 Task: Select Convenience. Add to cart, from pOpshelf for 2233 Arbour Crest Dr, Carrolton, Texas 75007, Cell Number 8177146937, following items : Happy Birthday Letter Birthday Candles 2.5 Gold (13 ct) - 1, 321 Party! Gold Glitter Birthday Candles (24 ct) - 2, Cutlery Combo Silver (36 ct) - 1, Moon Cheese Cheddar Believe It Keto Snack Savory Flavor - 6, P-Nuttles Sweet & Salty Snack Mix (5 oz) - 4
Action: Mouse pressed left at (303, 127)
Screenshot: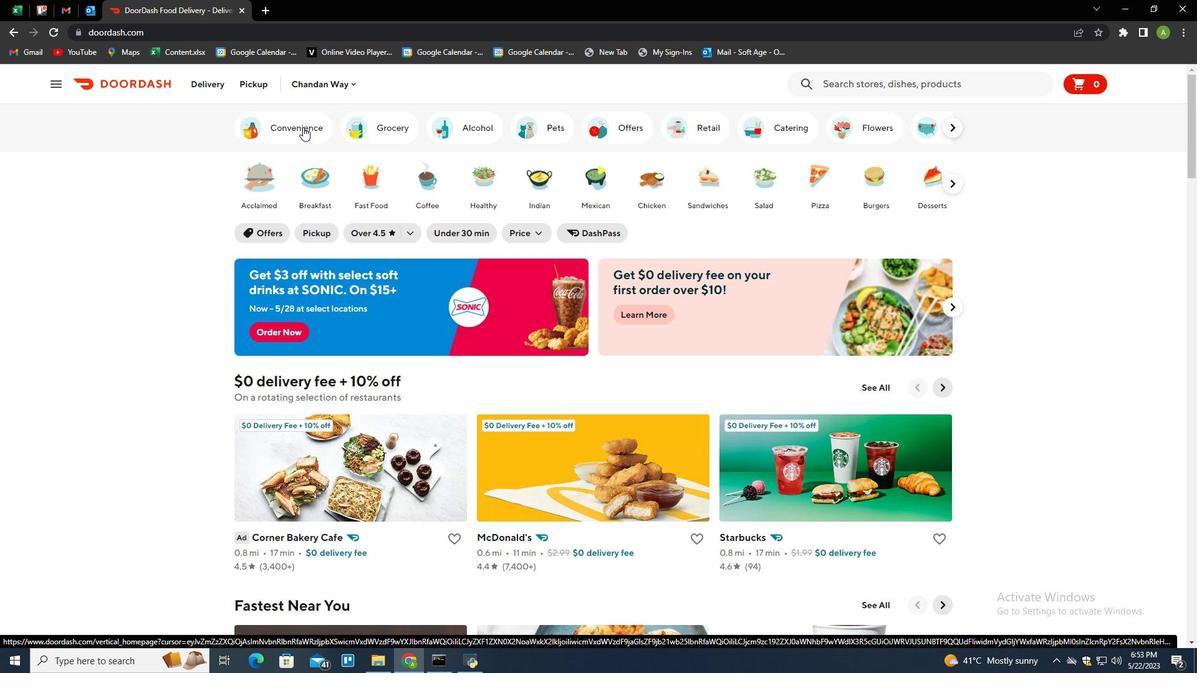 
Action: Mouse moved to (575, 472)
Screenshot: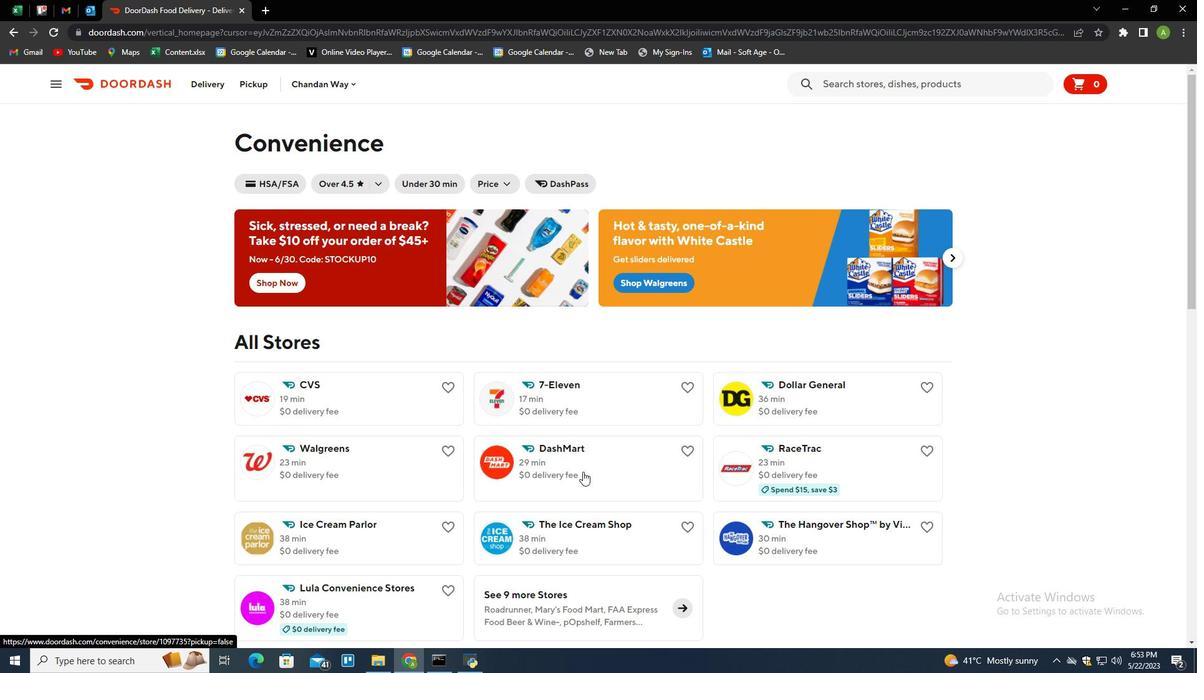 
Action: Mouse scrolled (575, 472) with delta (0, 0)
Screenshot: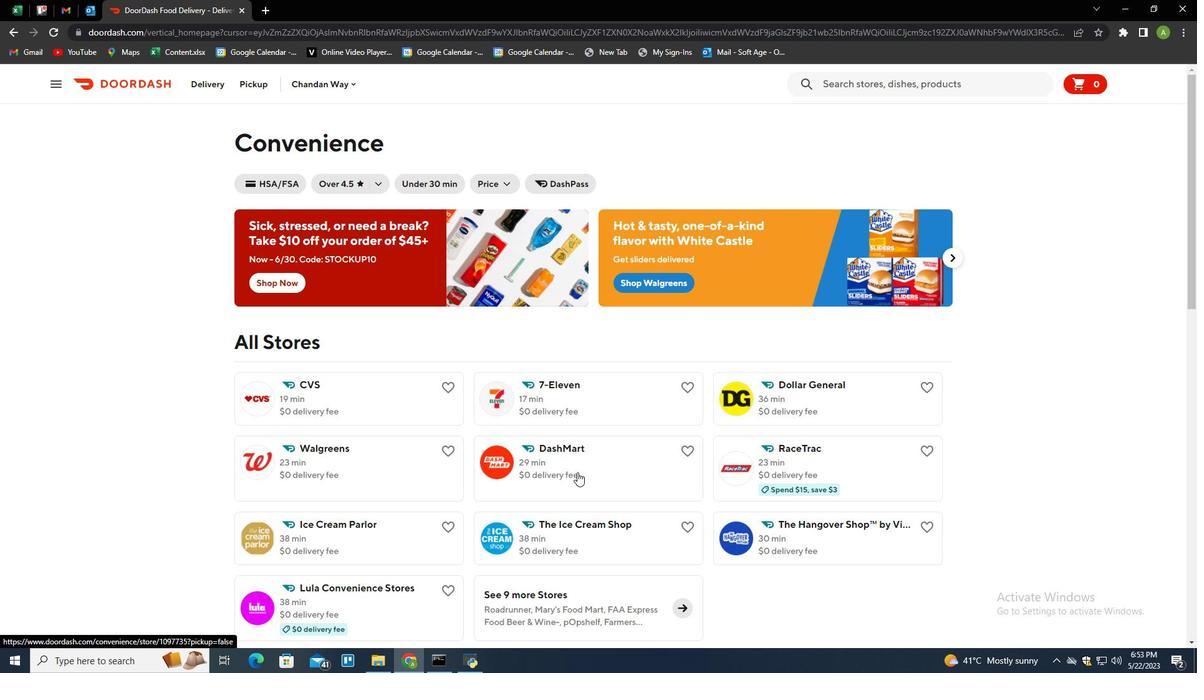 
Action: Mouse moved to (673, 542)
Screenshot: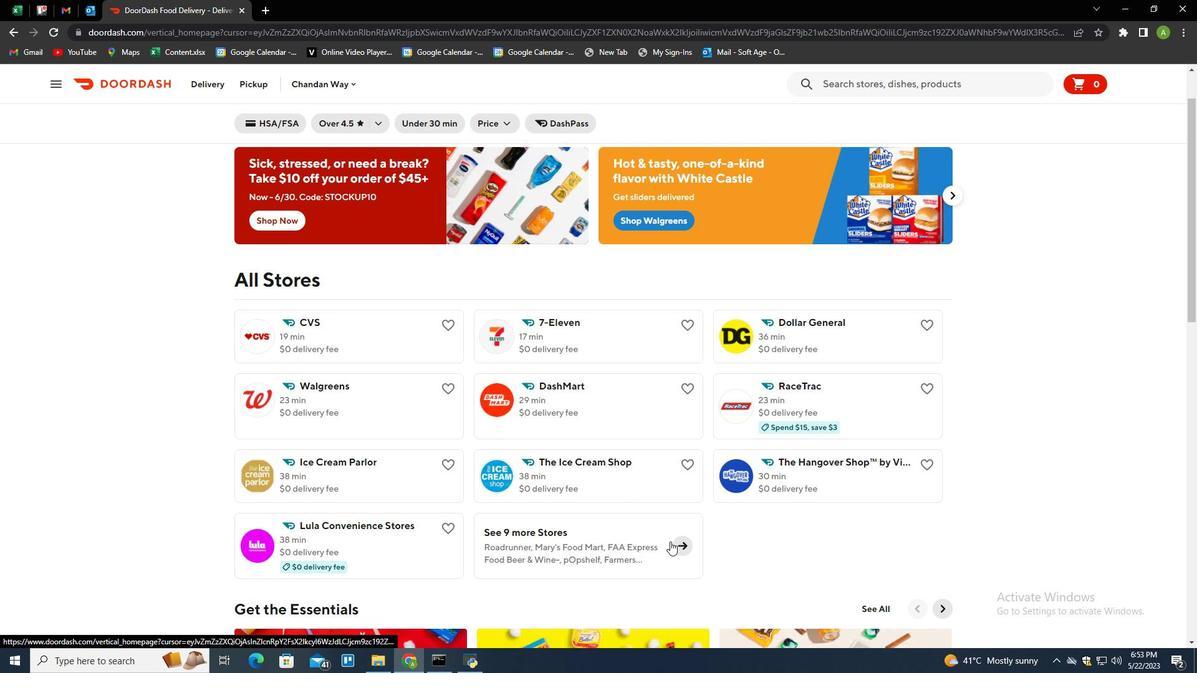
Action: Mouse pressed left at (673, 542)
Screenshot: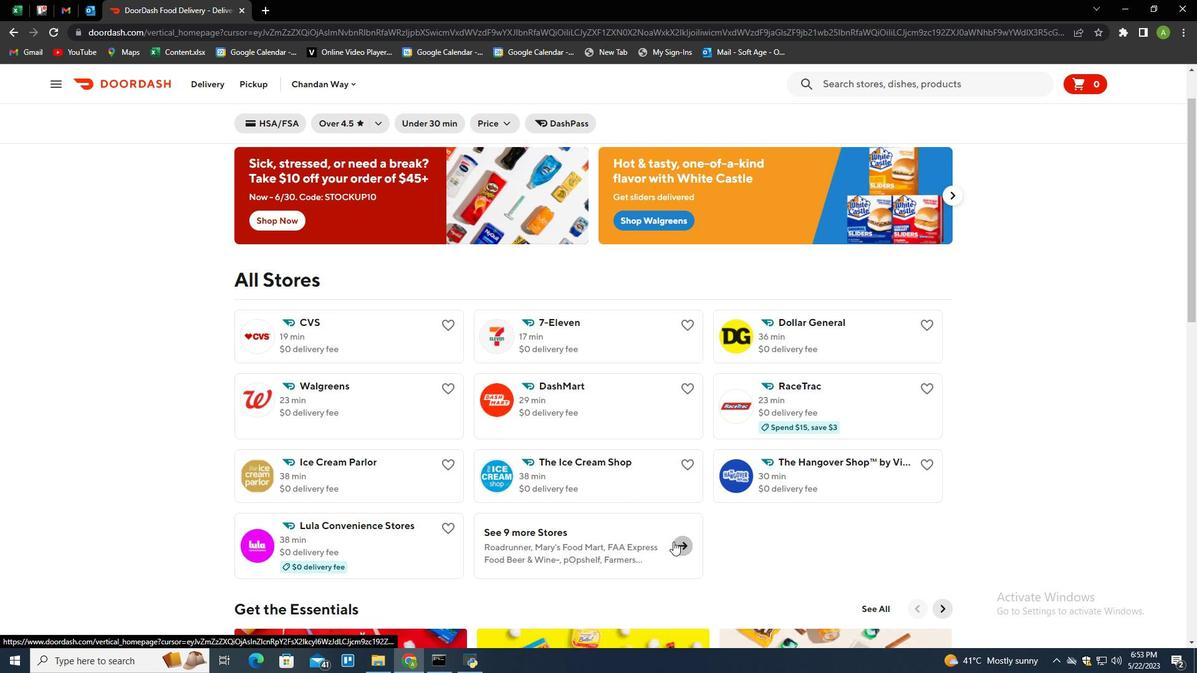 
Action: Mouse moved to (574, 498)
Screenshot: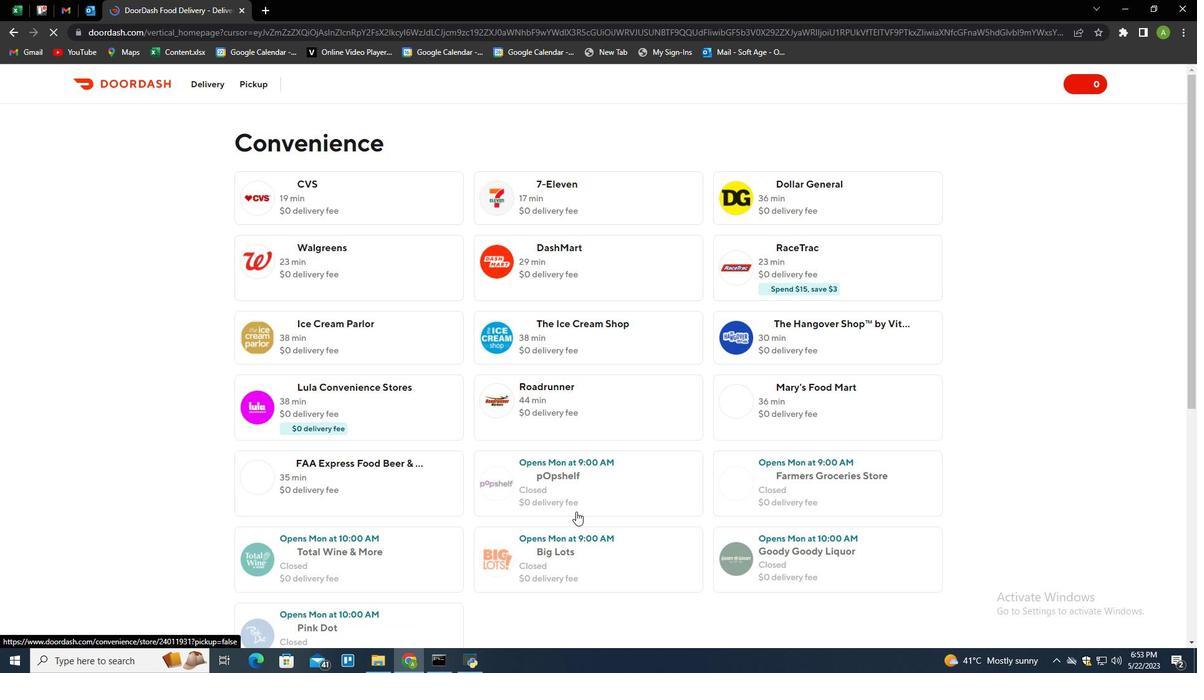 
Action: Mouse pressed left at (574, 498)
Screenshot: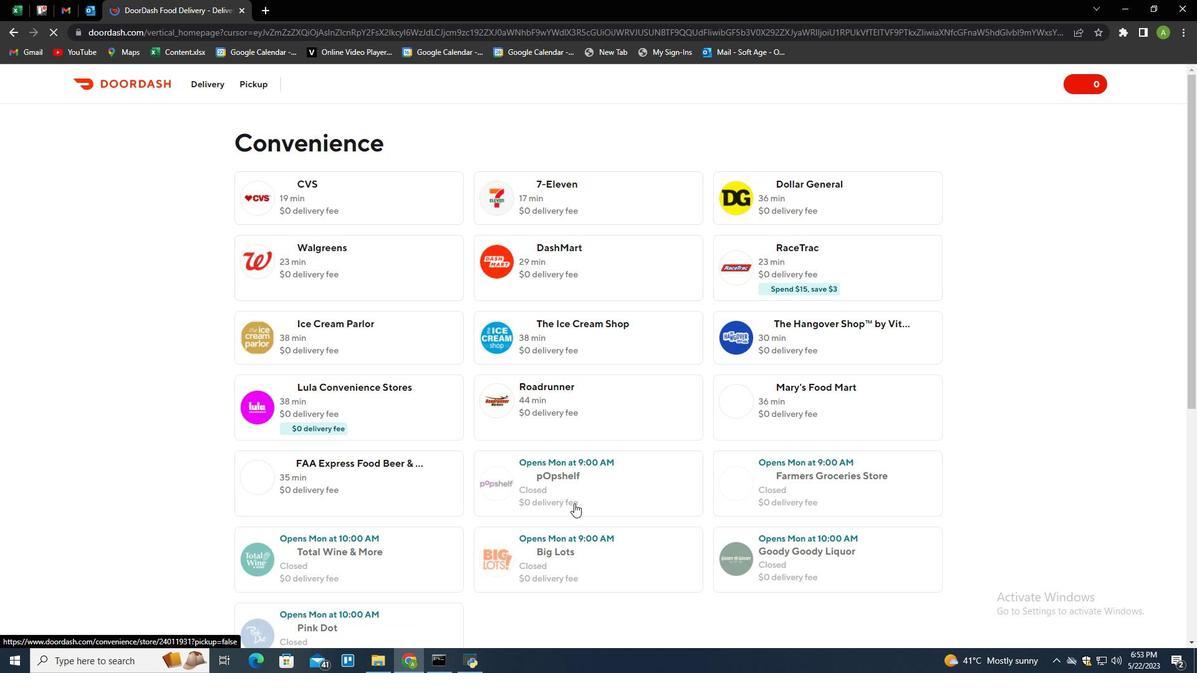 
Action: Mouse moved to (230, 84)
Screenshot: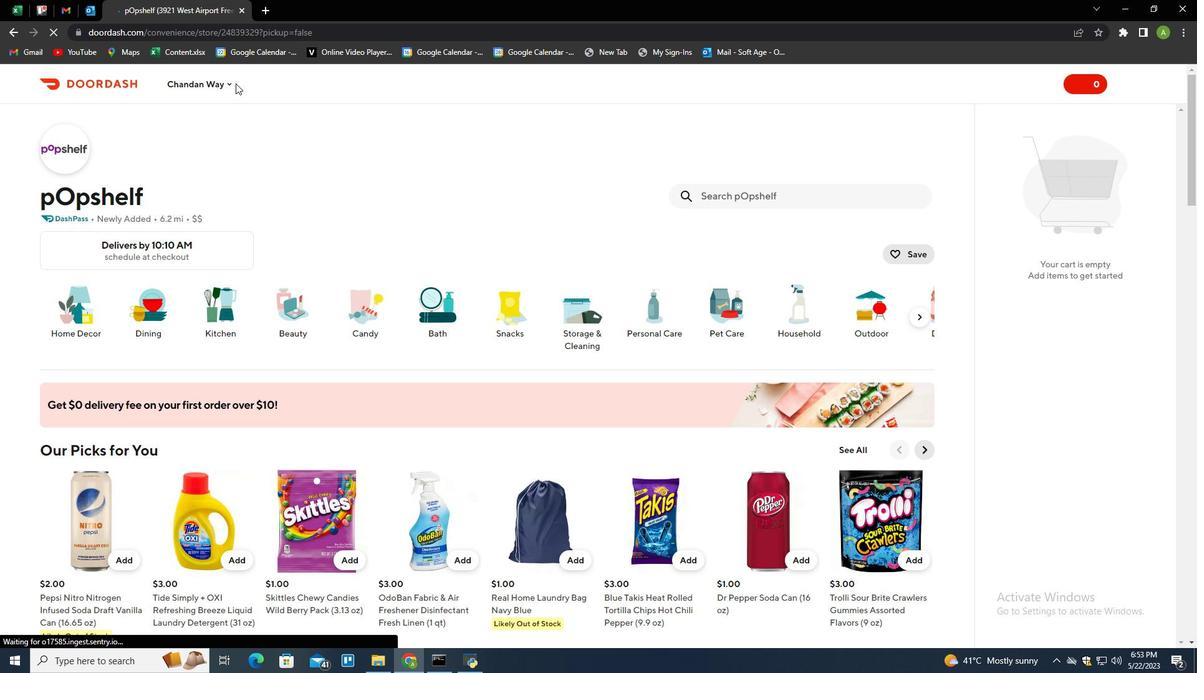 
Action: Mouse pressed left at (230, 84)
Screenshot: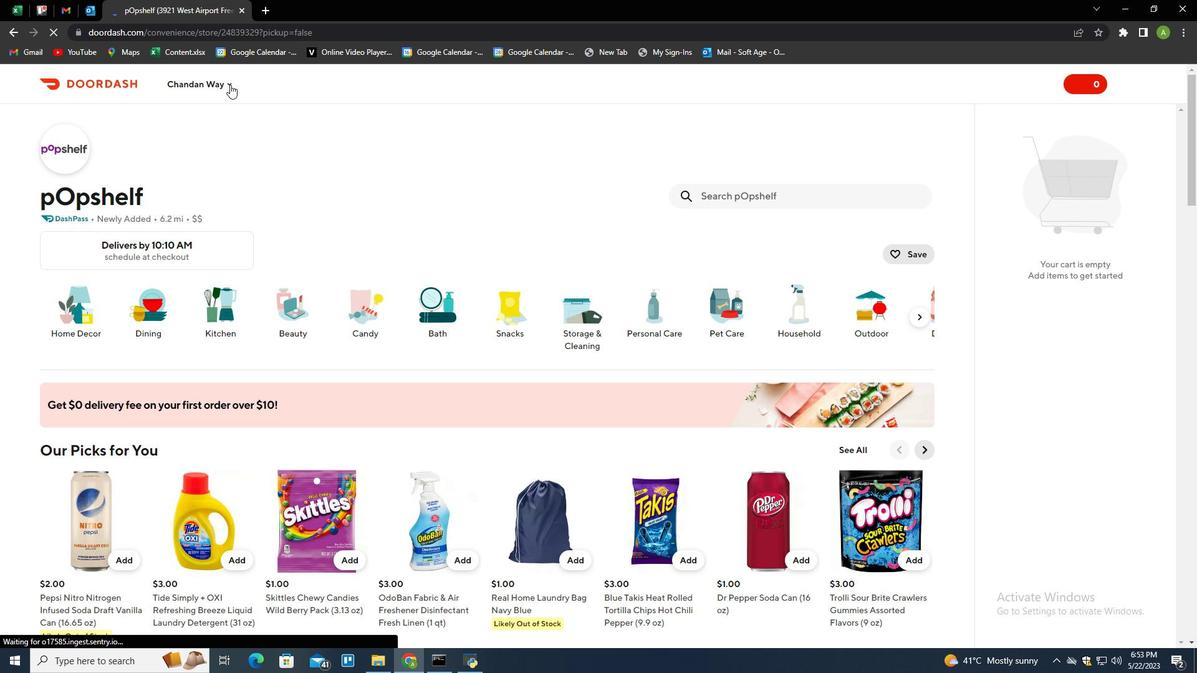 
Action: Mouse moved to (248, 136)
Screenshot: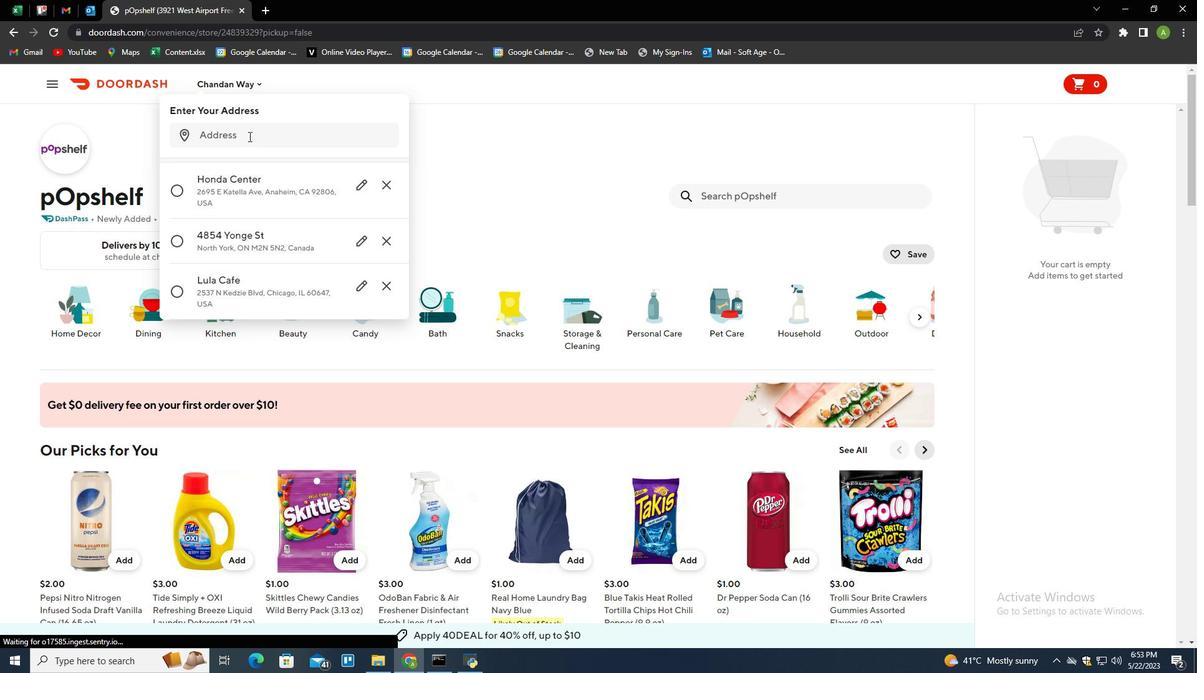 
Action: Mouse pressed left at (248, 136)
Screenshot: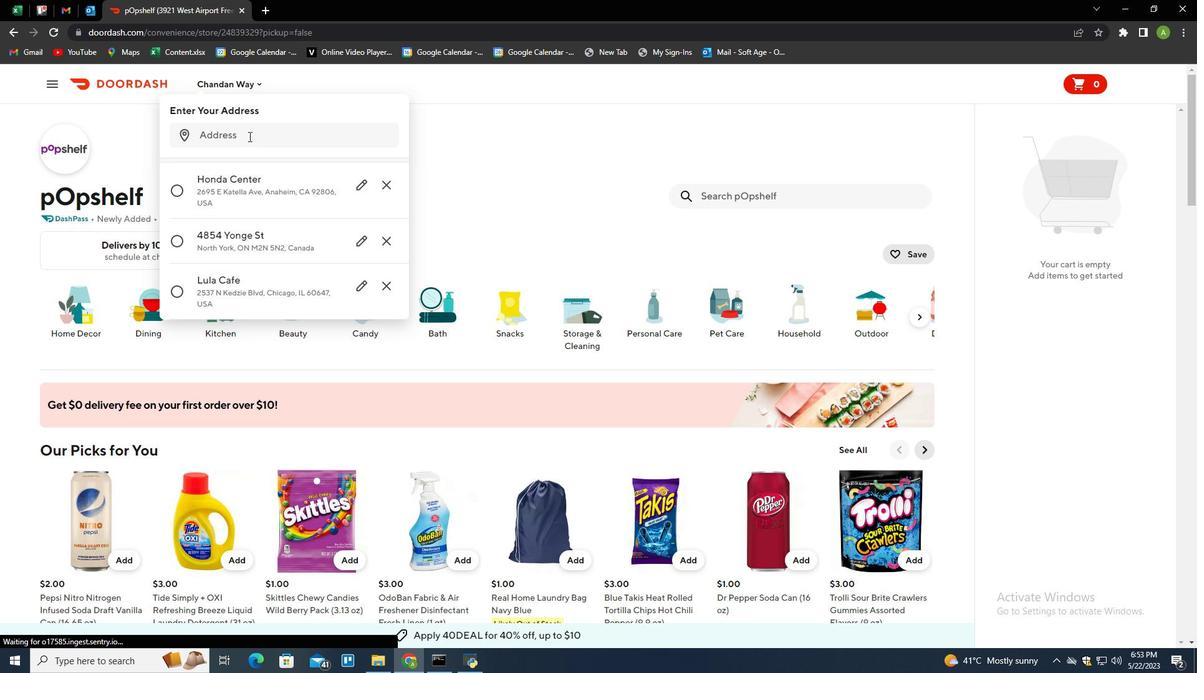 
Action: Key pressed 2233<Key.space>arbour<Key.space>crest<Key.space>dr,<Key.space>carroi<Key.backspace>lti<Key.backspace>on,<Key.space>texas<Key.space>75007<Key.enter>
Screenshot: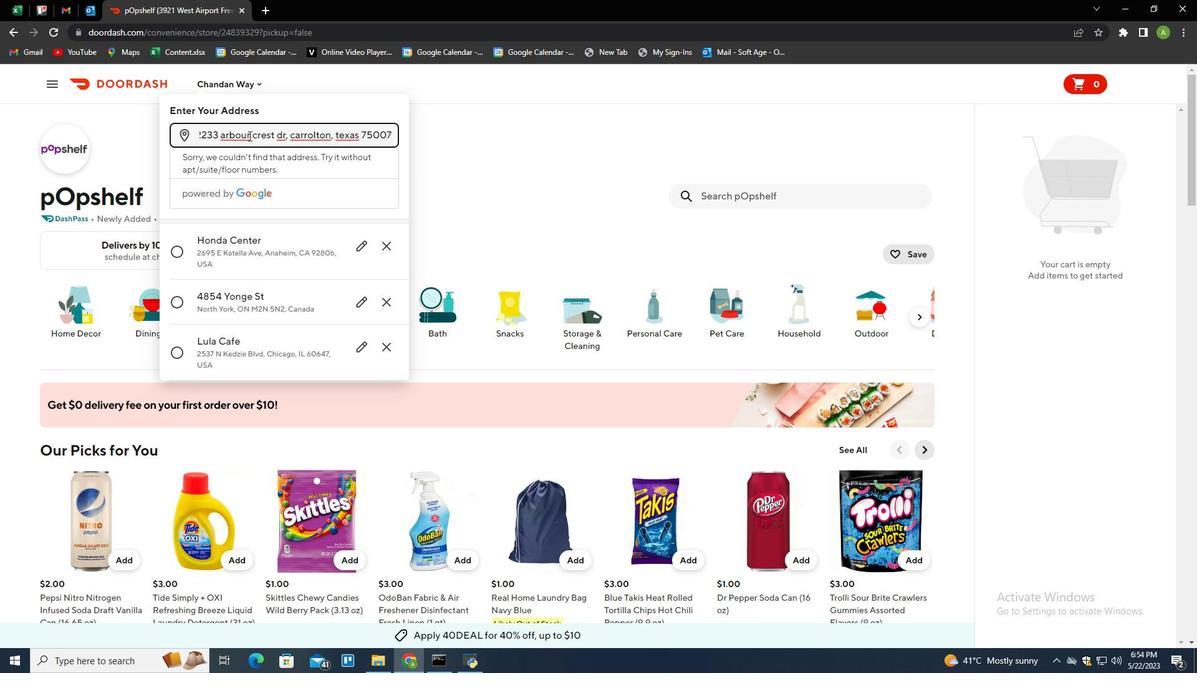 
Action: Mouse moved to (351, 511)
Screenshot: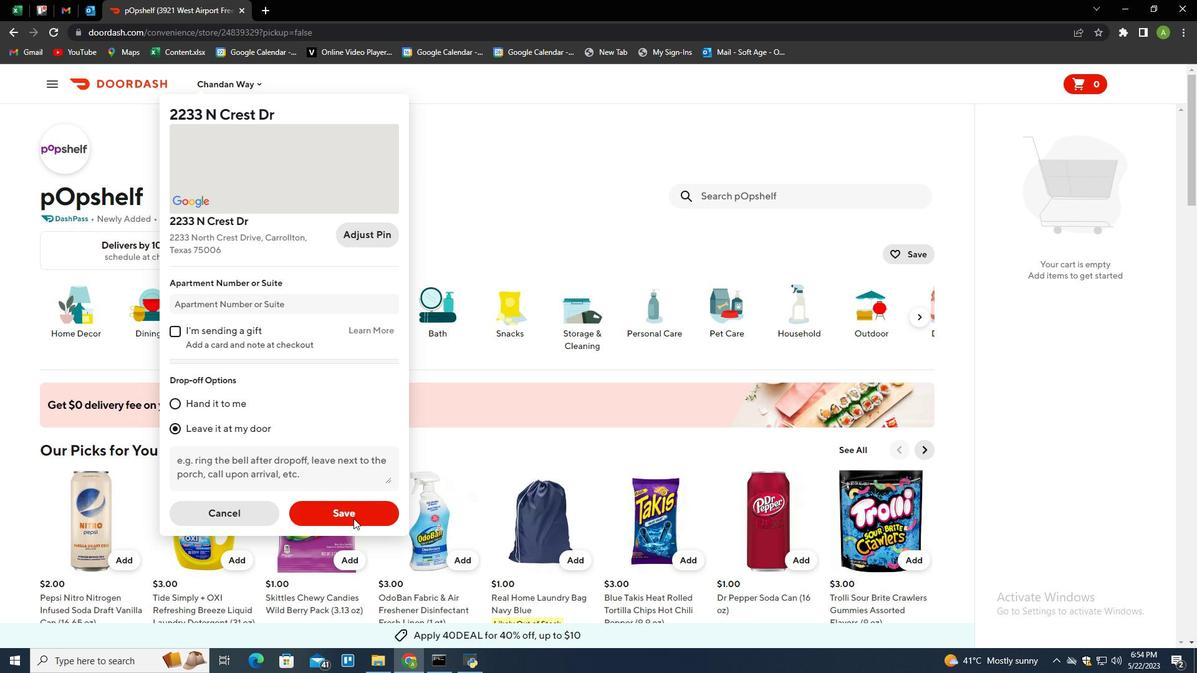 
Action: Mouse pressed left at (351, 511)
Screenshot: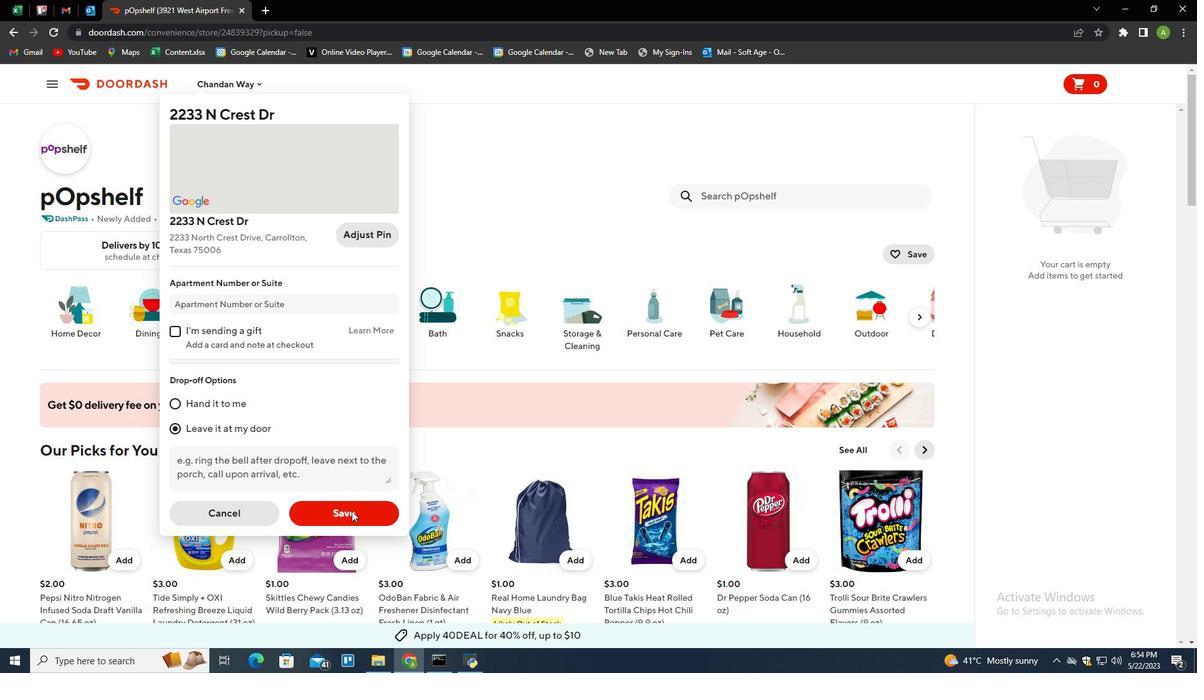 
Action: Mouse moved to (736, 196)
Screenshot: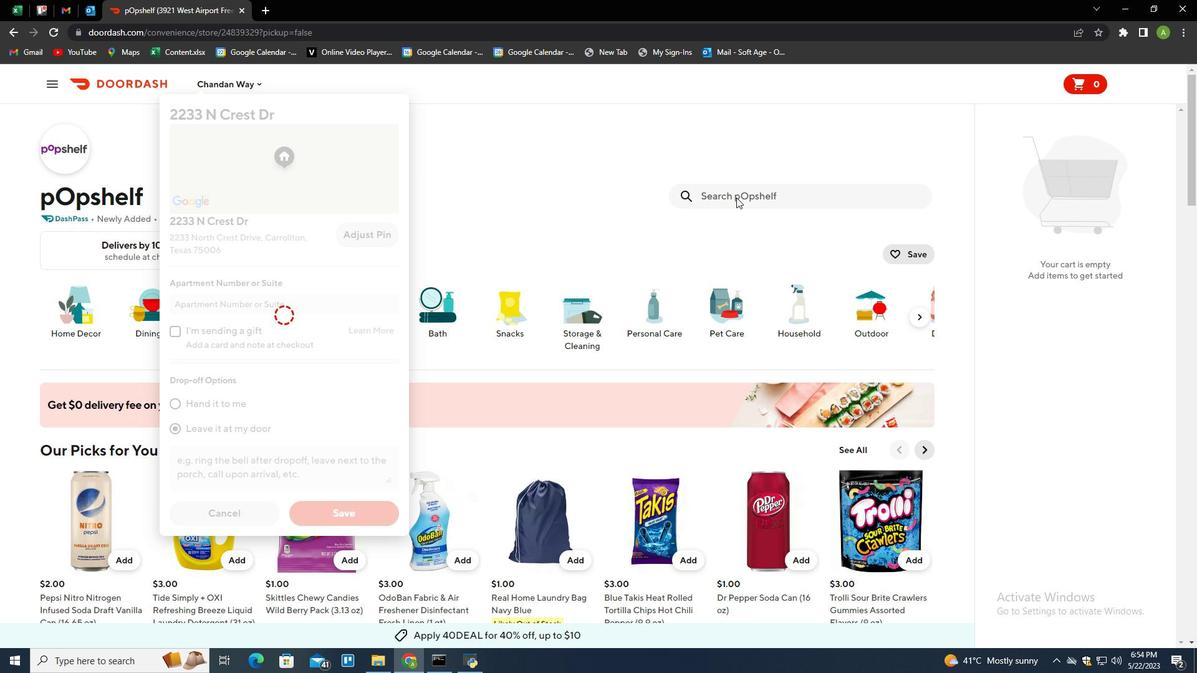 
Action: Mouse pressed left at (736, 196)
Screenshot: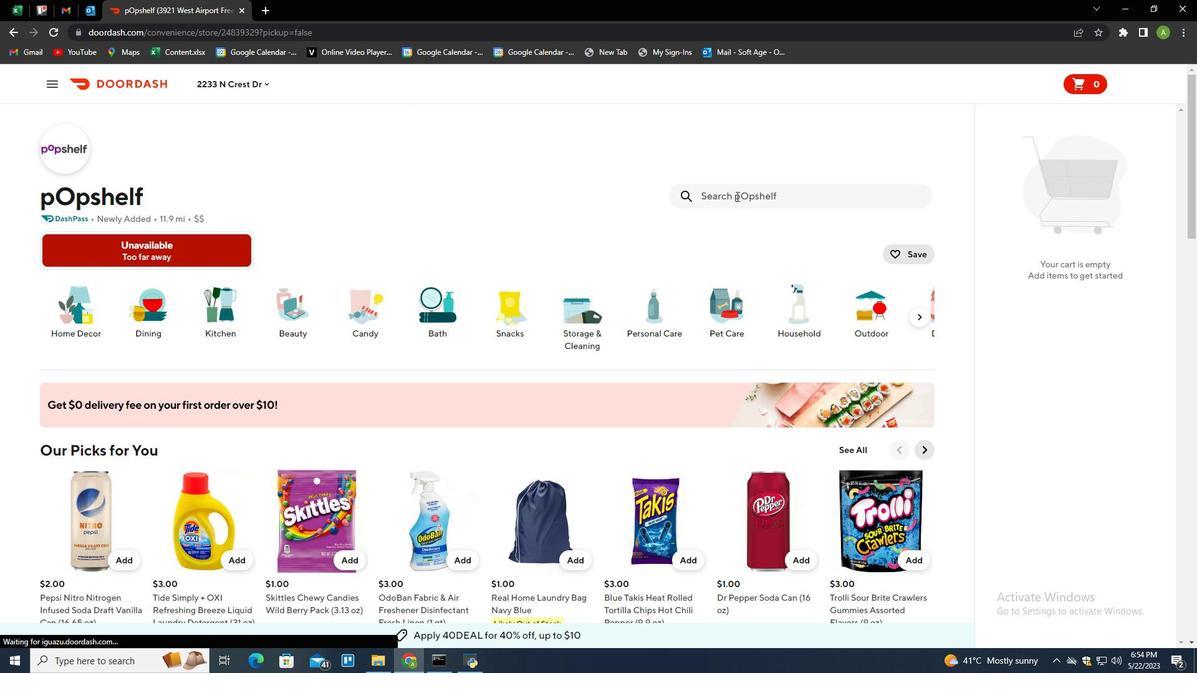 
Action: Key pressed happy<Key.space>birthday<Key.space>letter<Key.space>birthday<Key.space>candel<Key.backspace><Key.backspace>les<Key.space>2.5<Key.space>gold<Key.space><Key.shift><Key.shift><Key.shift><Key.shift><Key.shift><Key.shift><Key.shift><Key.shift><Key.shift><Key.shift><Key.shift><Key.shift><Key.shift>(13<Key.space>ct<Key.shift><Key.shift><Key.shift><Key.shift><Key.shift><Key.shift><Key.shift><Key.shift><Key.shift><Key.shift><Key.shift><Key.shift>)<Key.enter>
Screenshot: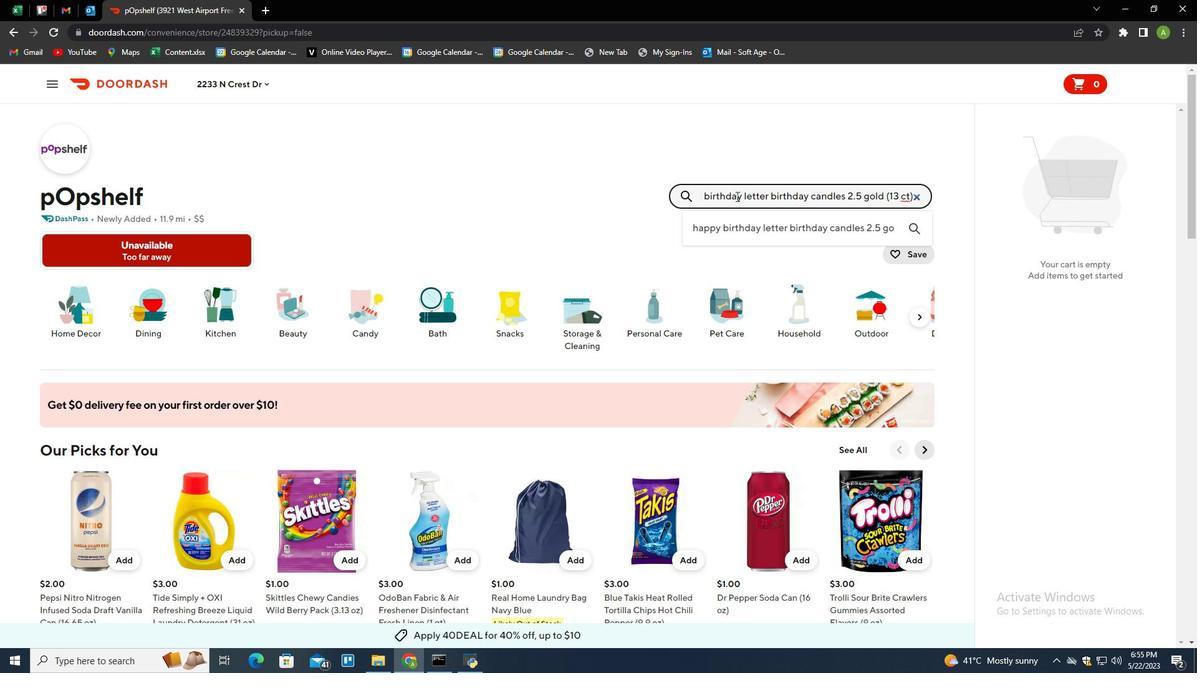 
Action: Mouse moved to (112, 328)
Screenshot: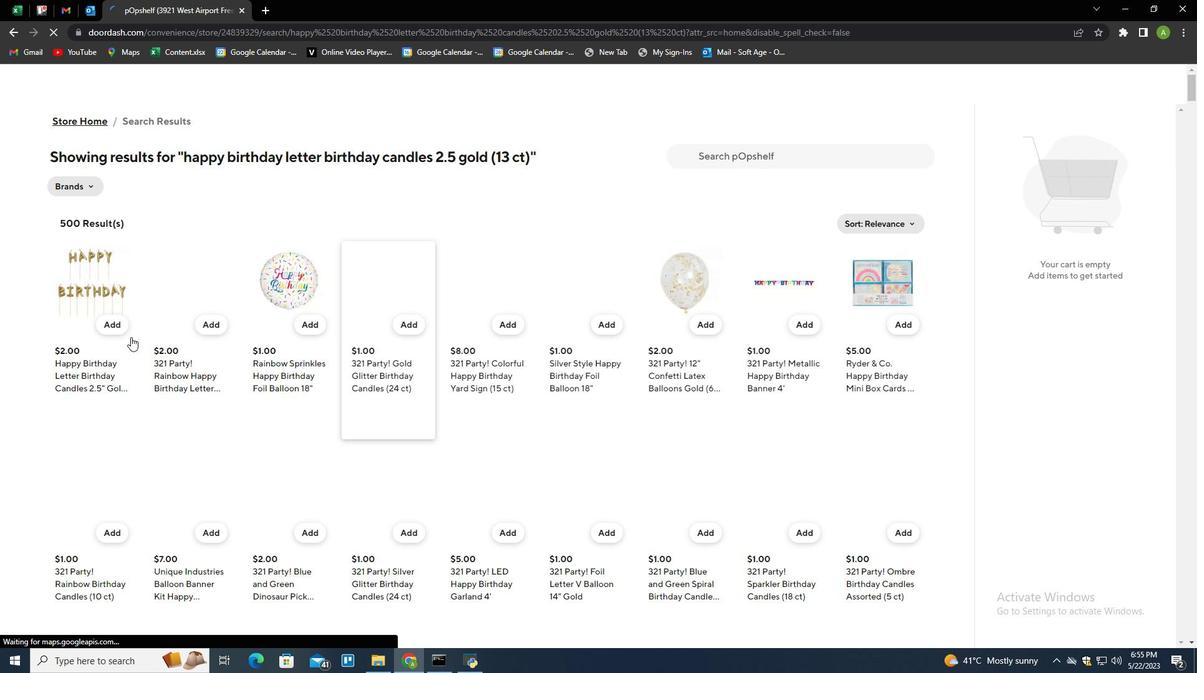 
Action: Mouse pressed left at (112, 328)
Screenshot: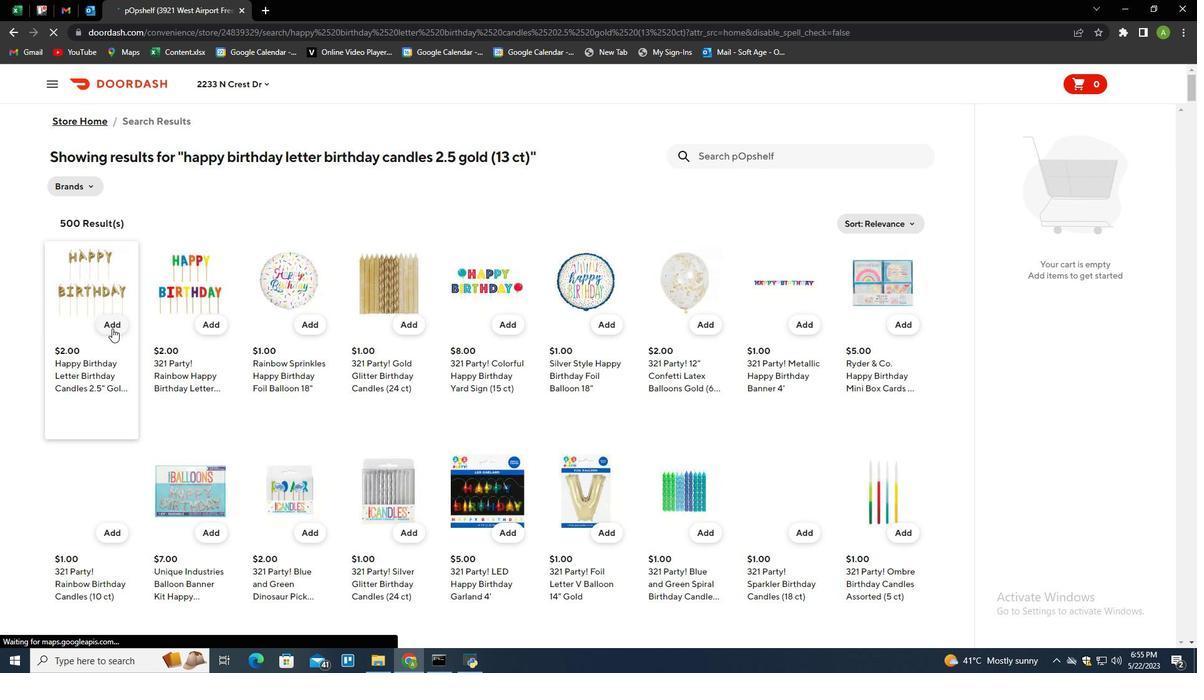 
Action: Mouse moved to (739, 159)
Screenshot: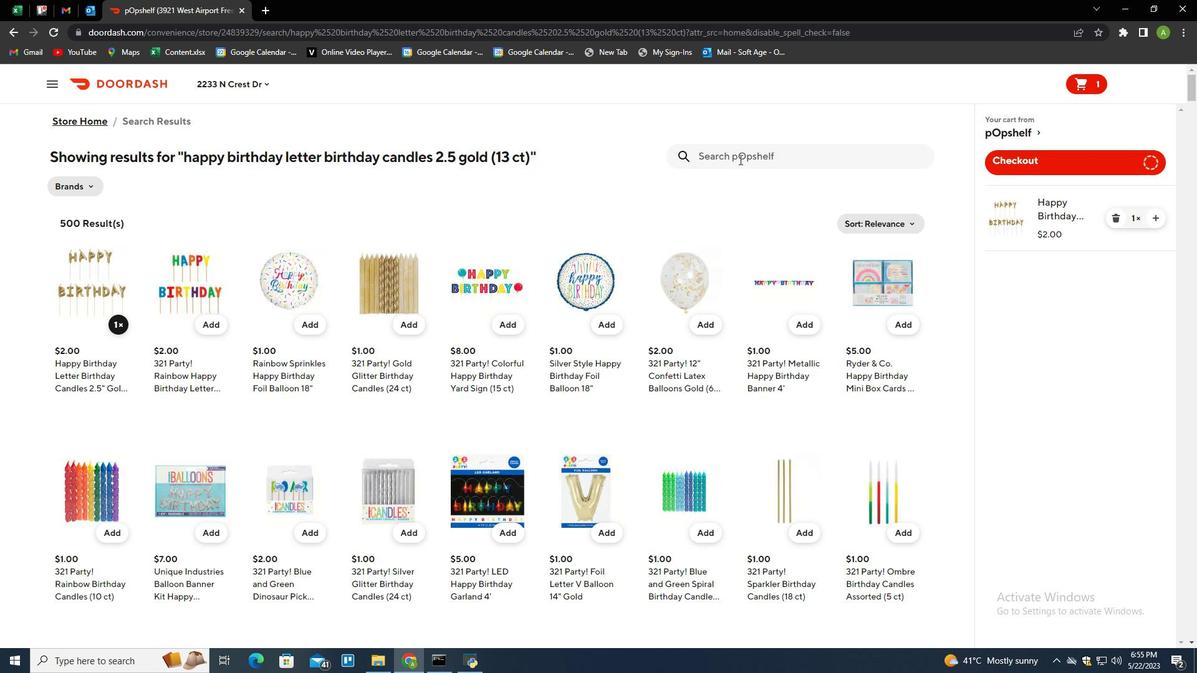 
Action: Mouse pressed left at (739, 159)
Screenshot: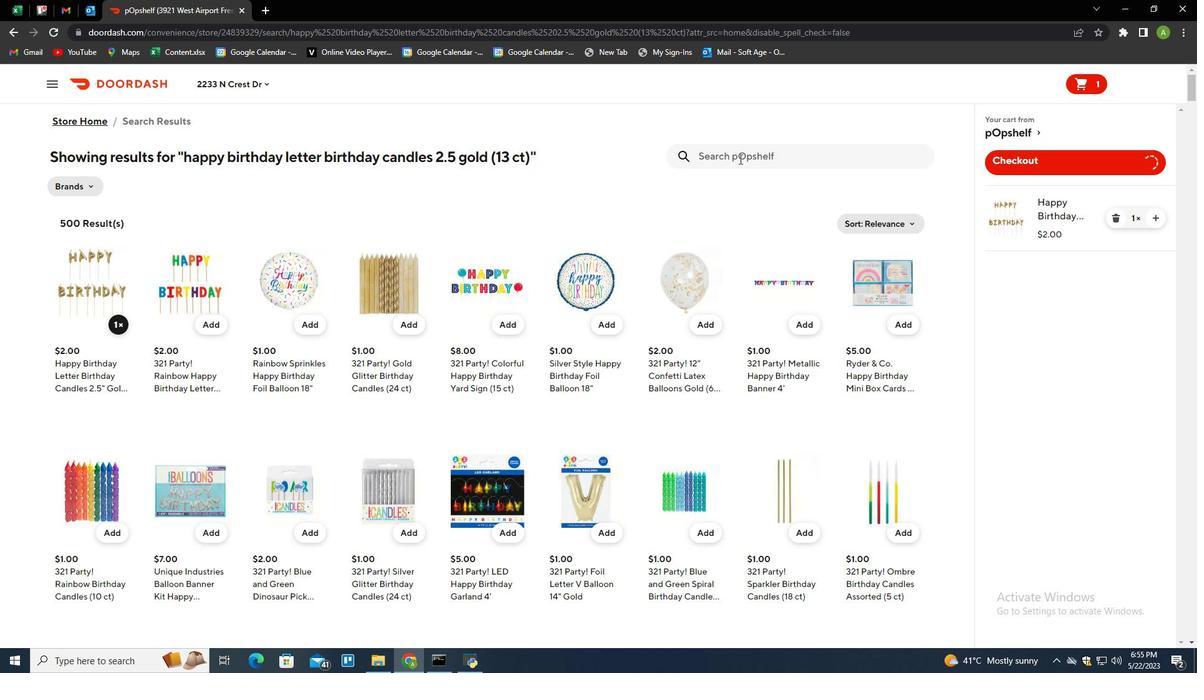 
Action: Key pressed 321<Key.space>party<Key.space>gold<Key.space>glitter<Key.space>birthday<Key.space>candles<Key.space><Key.shift><Key.shift><Key.shift><Key.shift><Key.shift><Key.shift><Key.shift><Key.shift><Key.shift><Key.shift>(24<Key.space>ct<Key.shift><Key.shift>(<Key.backspace><Key.shift>)<Key.enter>
Screenshot: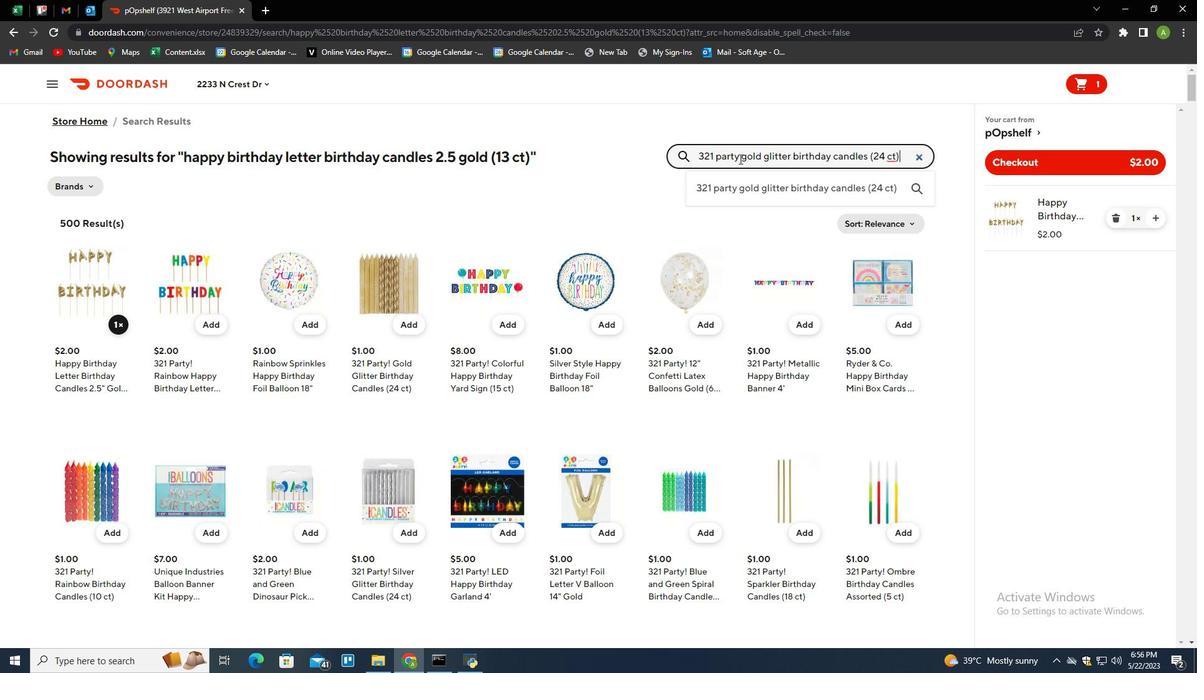 
Action: Mouse moved to (99, 328)
Screenshot: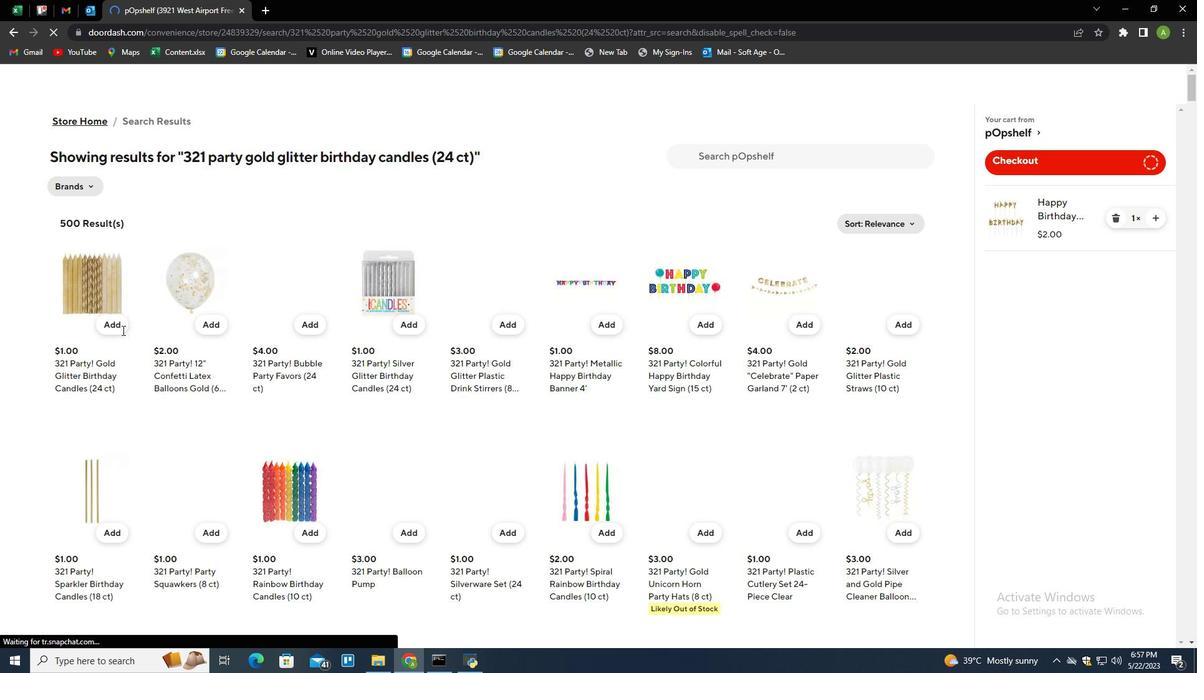 
Action: Mouse pressed left at (99, 328)
Screenshot: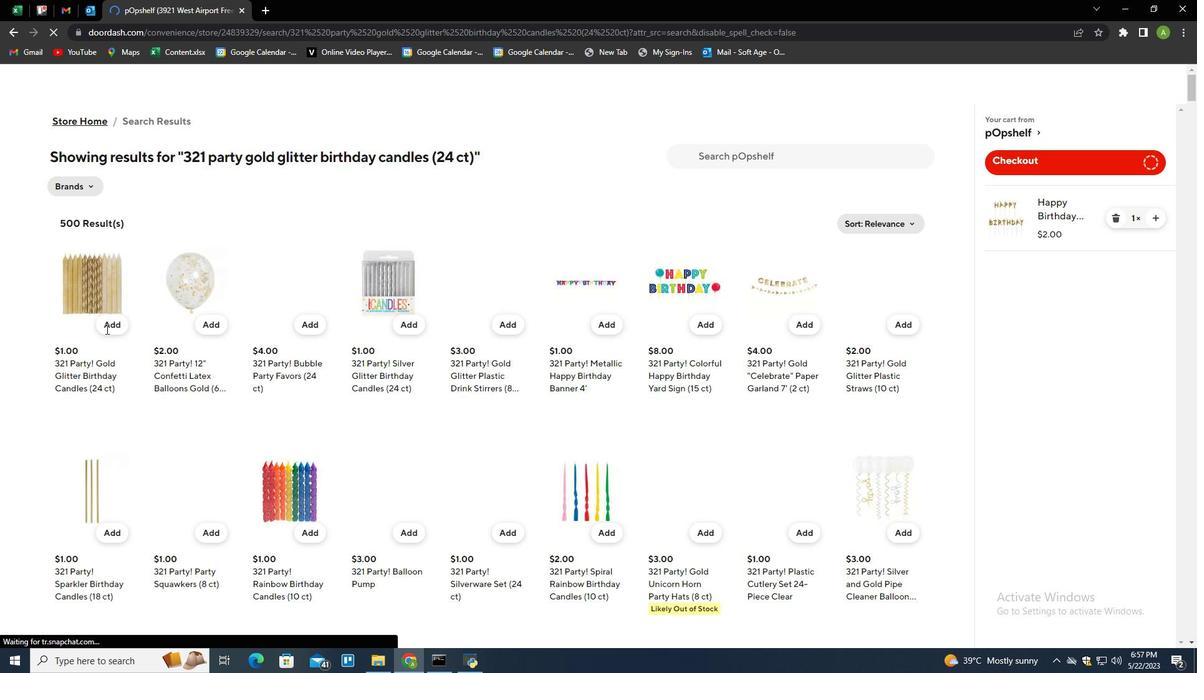 
Action: Mouse moved to (1152, 280)
Screenshot: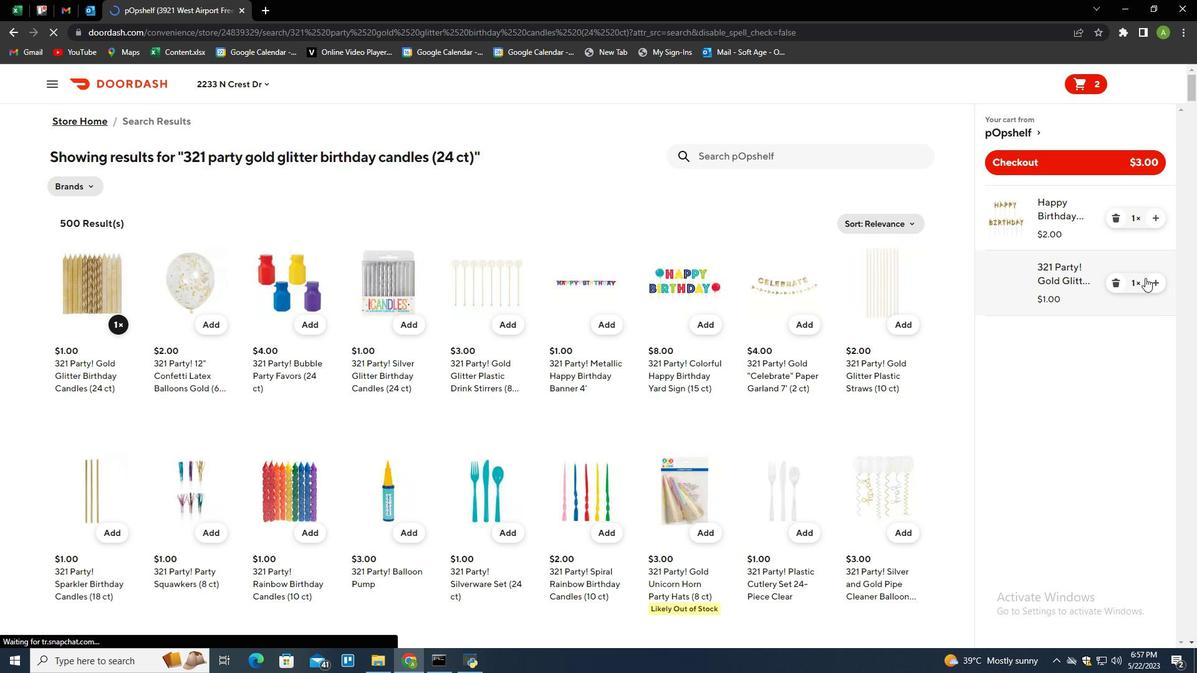 
Action: Mouse pressed left at (1152, 280)
Screenshot: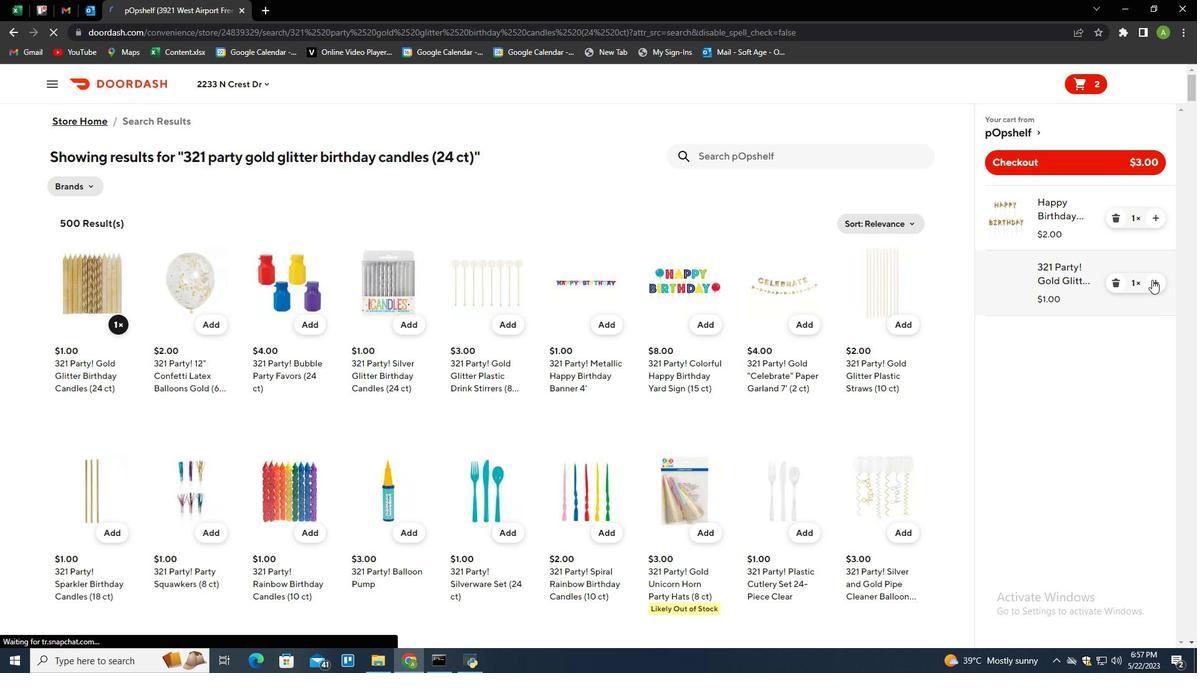 
Action: Mouse moved to (748, 155)
Screenshot: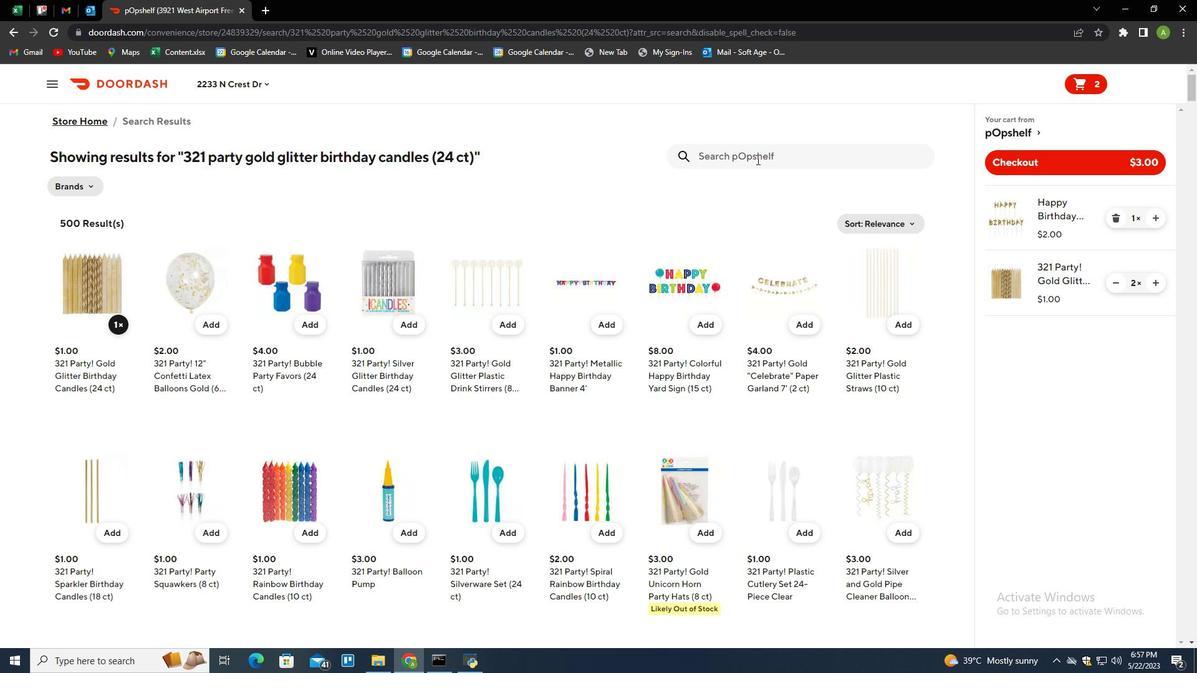 
Action: Mouse pressed left at (748, 155)
Screenshot: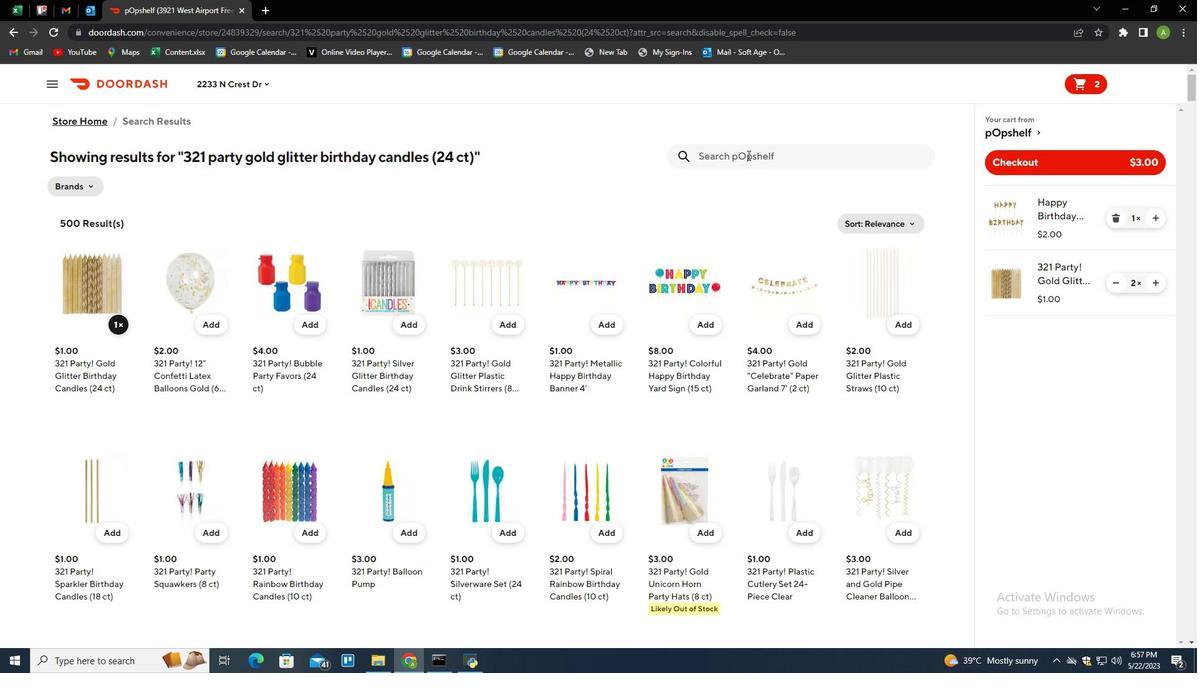 
Action: Key pressed <Key.space>cutlery<Key.space>believe<Key.space>it<Key.space>krto<Key.space>snav<Key.backspace>ck<Key.space>savory<Key.space>cheese<Key.space>cheddar<Key.space>it<Key.space>keto<Key.space>snack<Key.space>savory<Key.space>flavor-<Key.backspace><Key.enter>
Screenshot: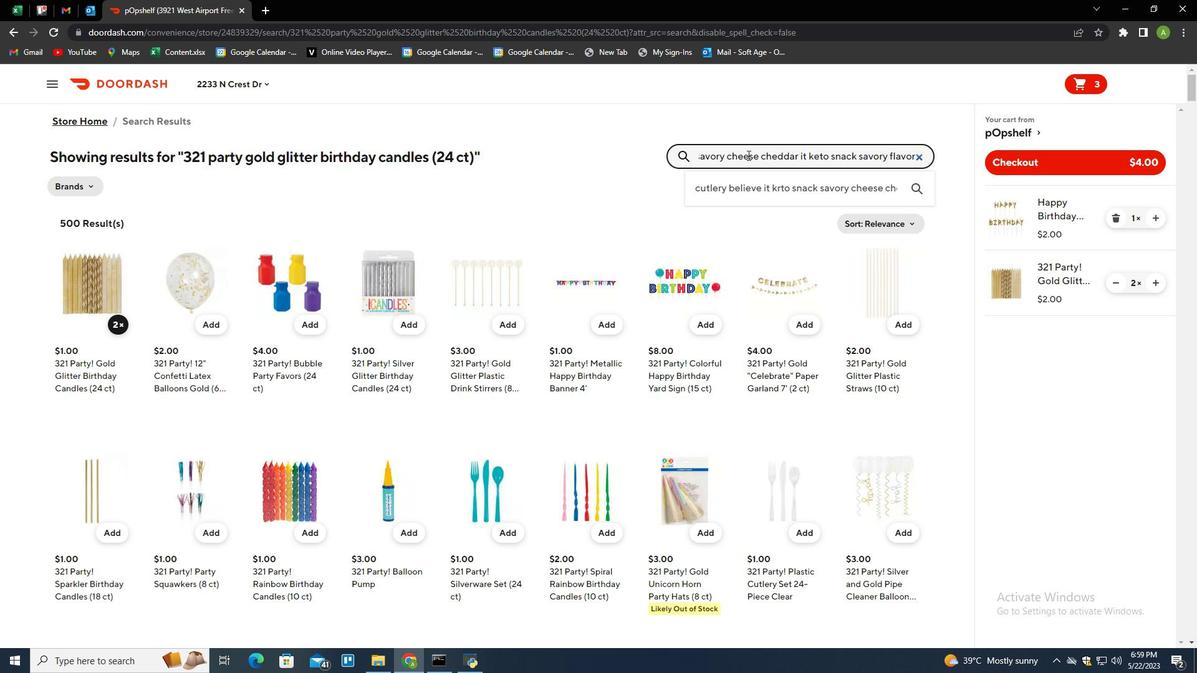 
Action: Mouse moved to (107, 359)
Screenshot: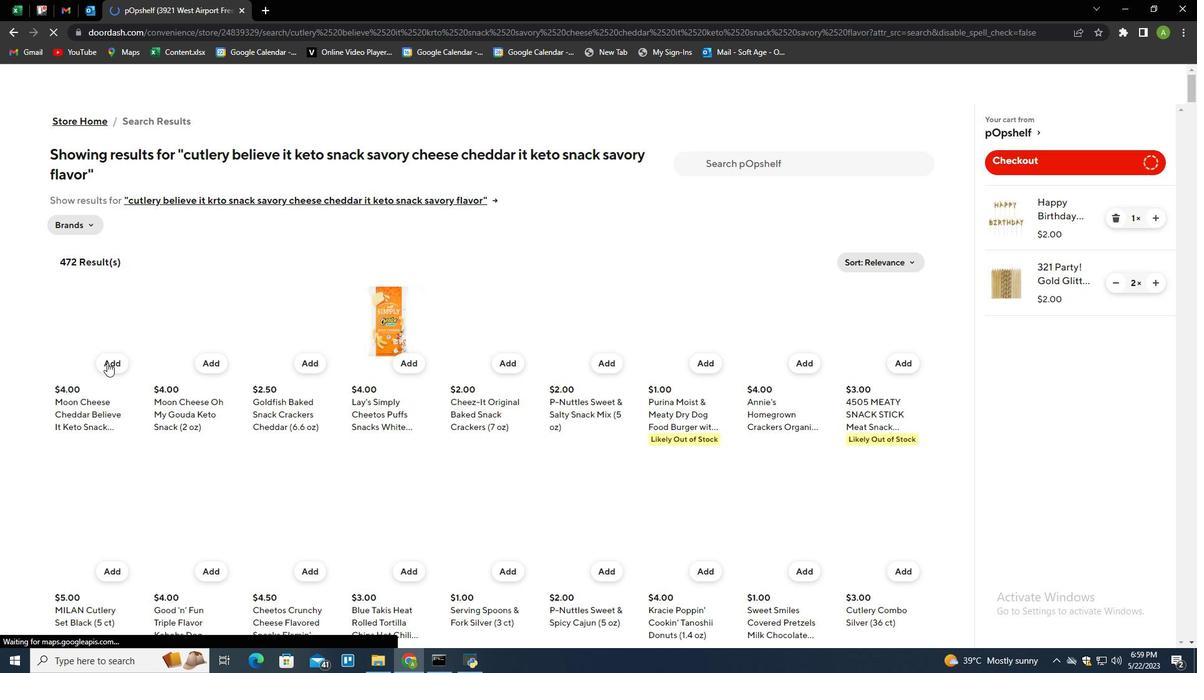 
Action: Mouse pressed left at (107, 359)
Screenshot: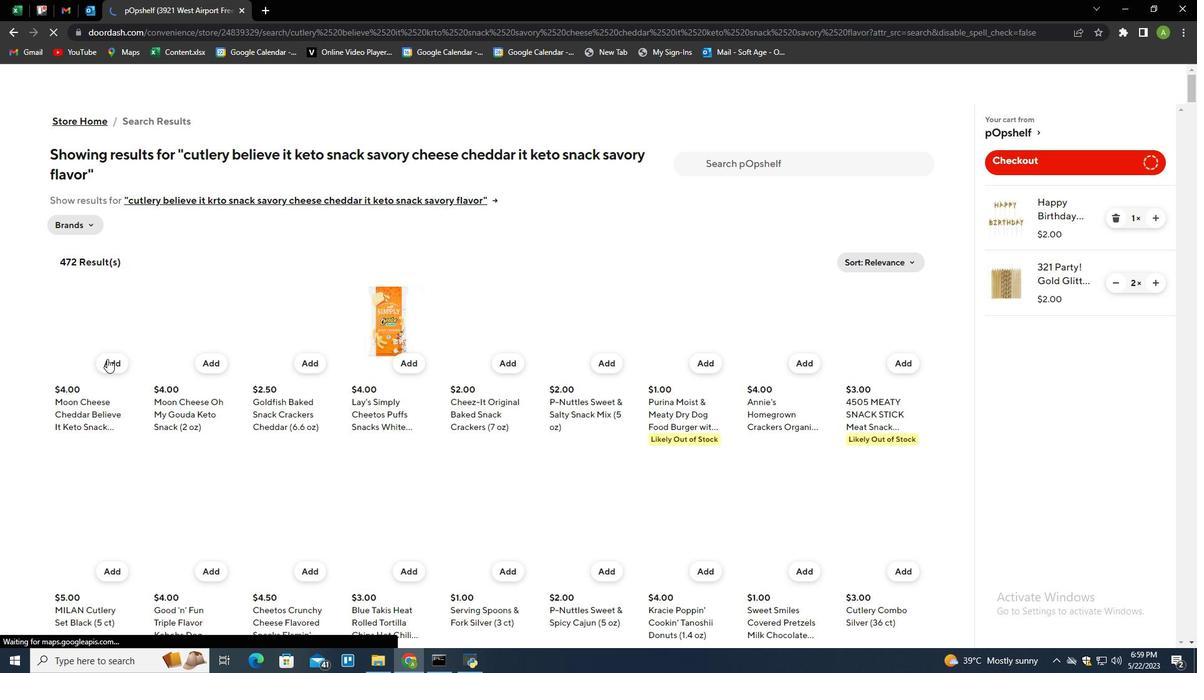 
Action: Mouse moved to (1154, 345)
Screenshot: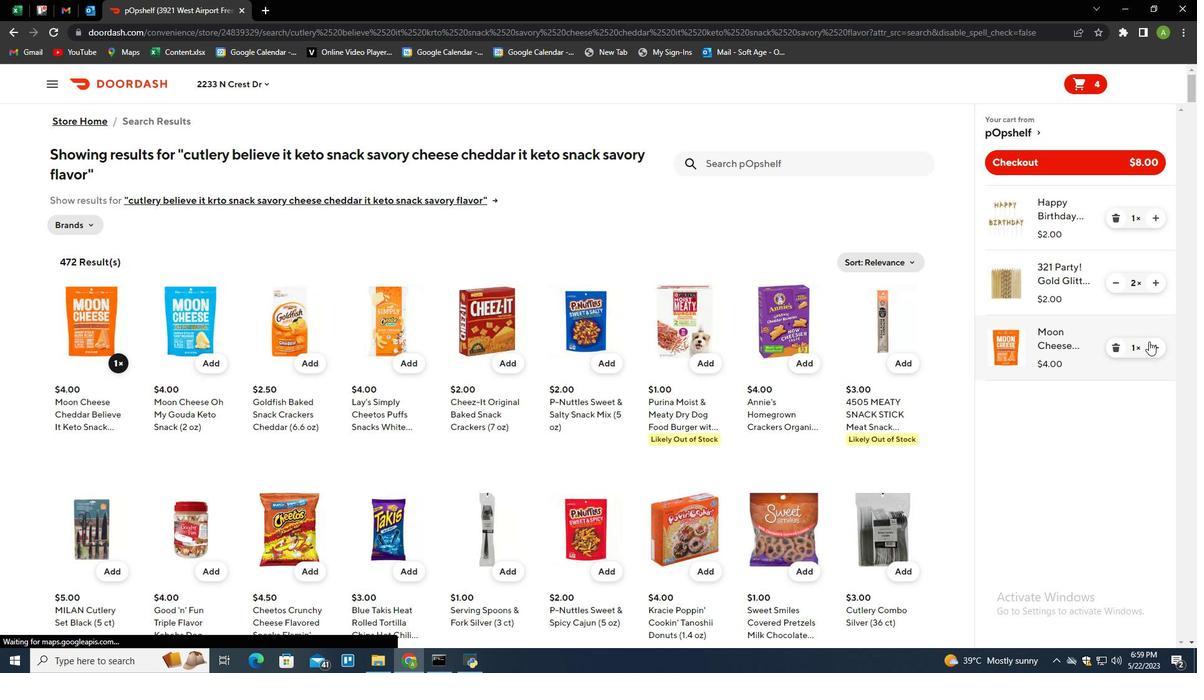 
Action: Mouse pressed left at (1154, 345)
Screenshot: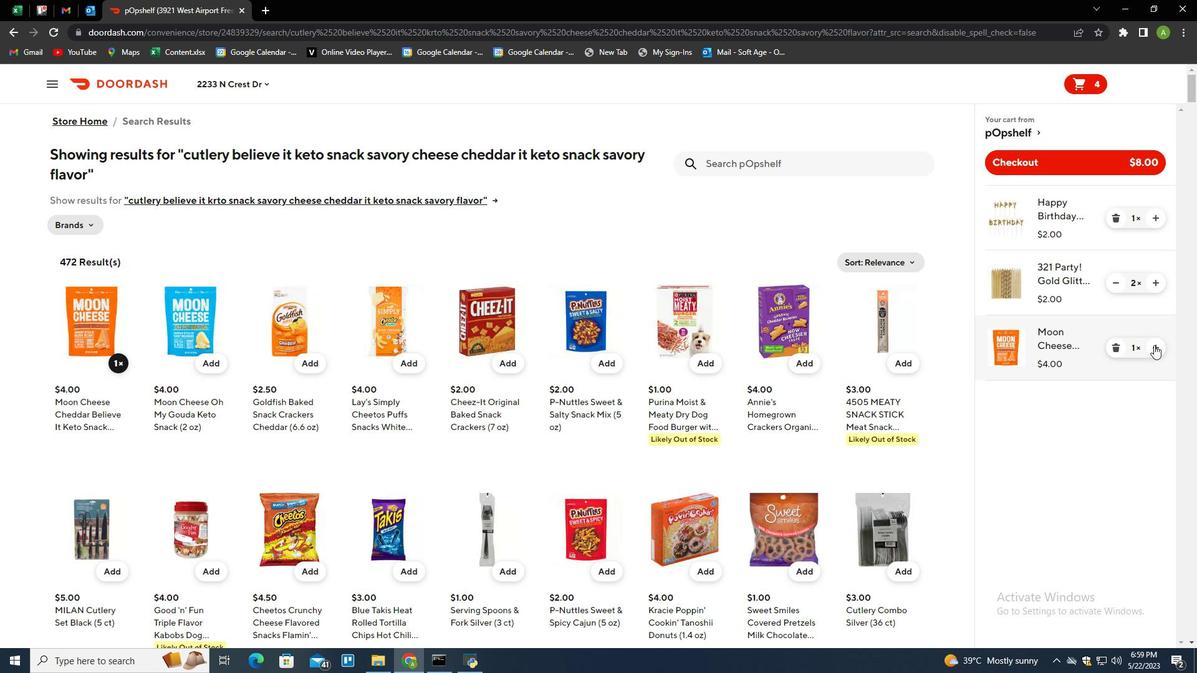 
Action: Mouse pressed left at (1154, 345)
Screenshot: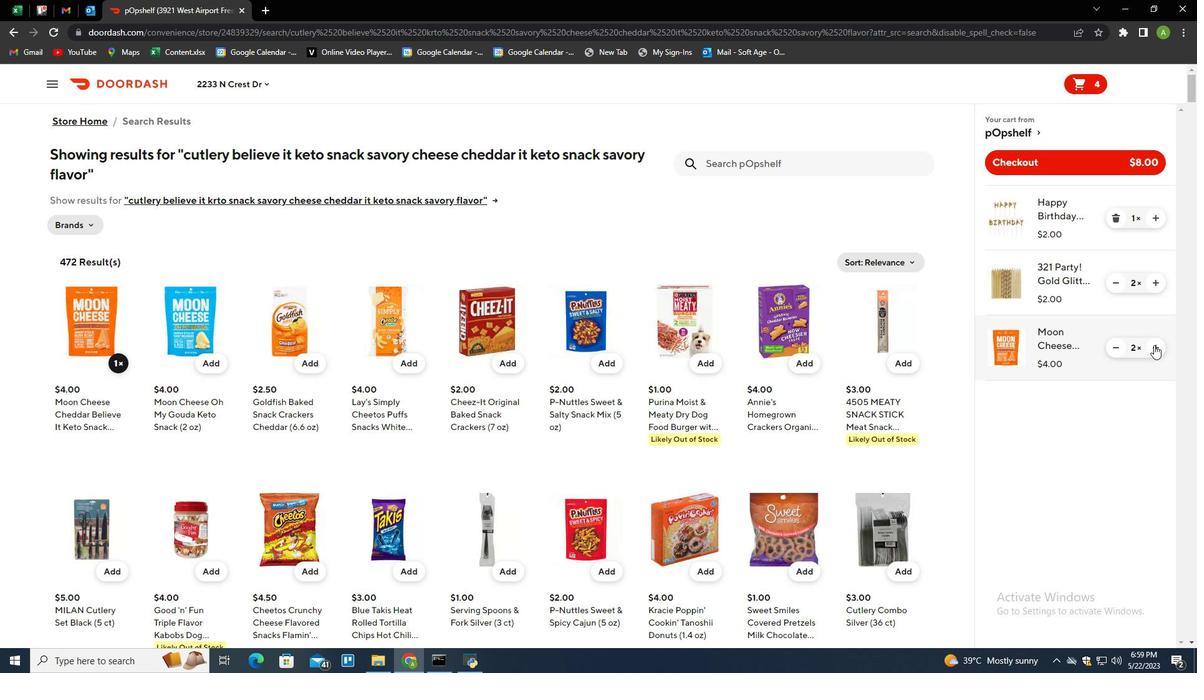 
Action: Mouse pressed left at (1154, 345)
Screenshot: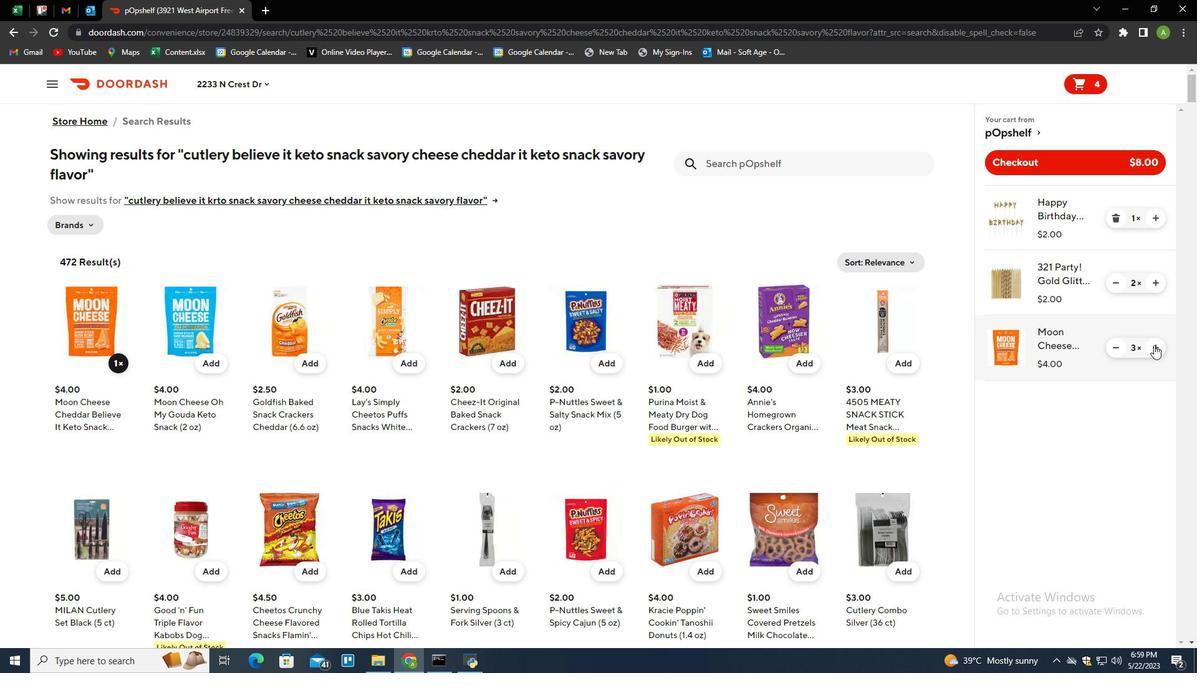 
Action: Mouse pressed left at (1154, 345)
Screenshot: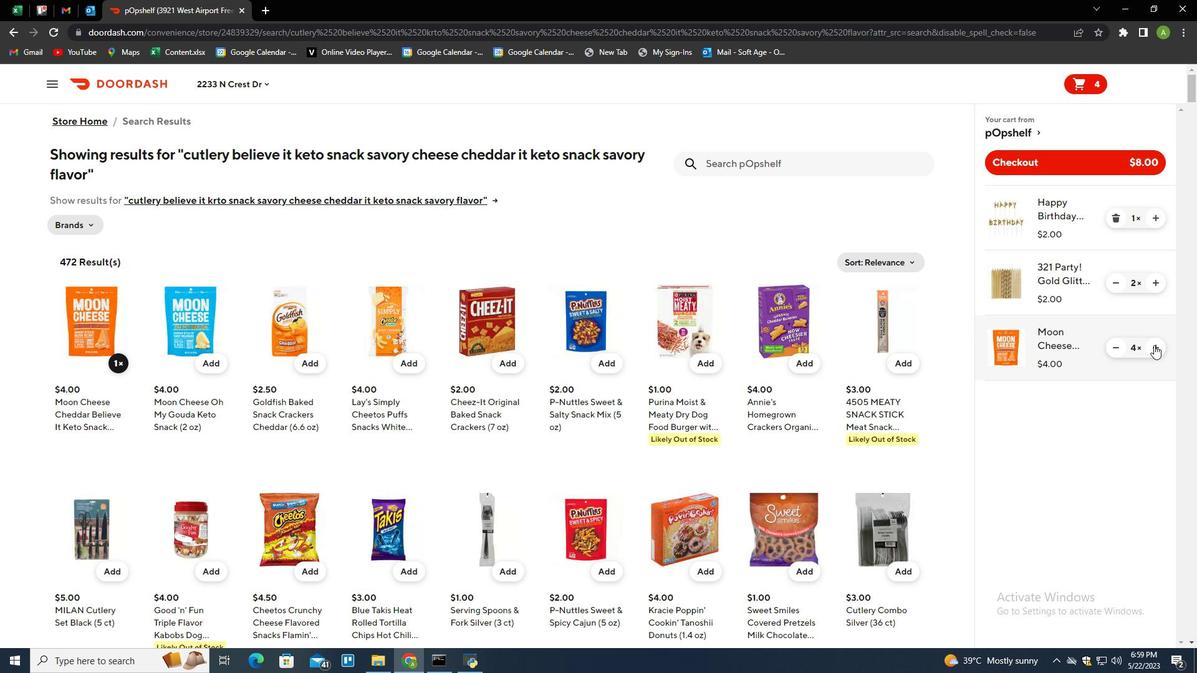 
Action: Mouse pressed left at (1154, 345)
Screenshot: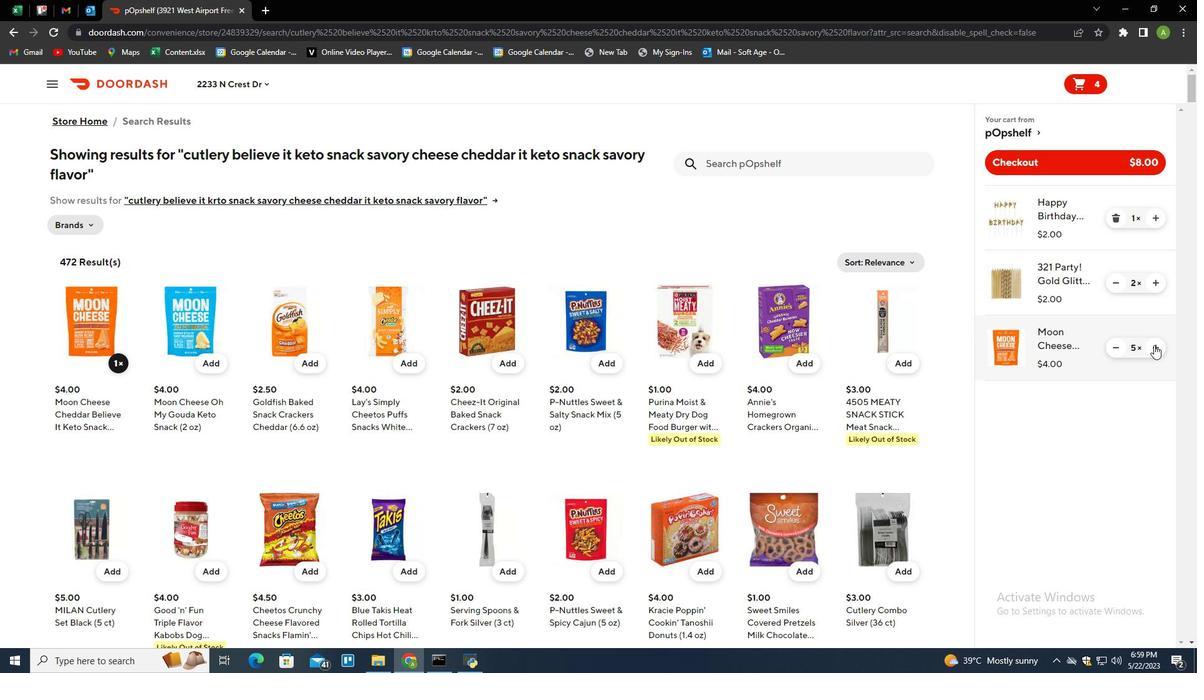 
Action: Mouse moved to (742, 162)
Screenshot: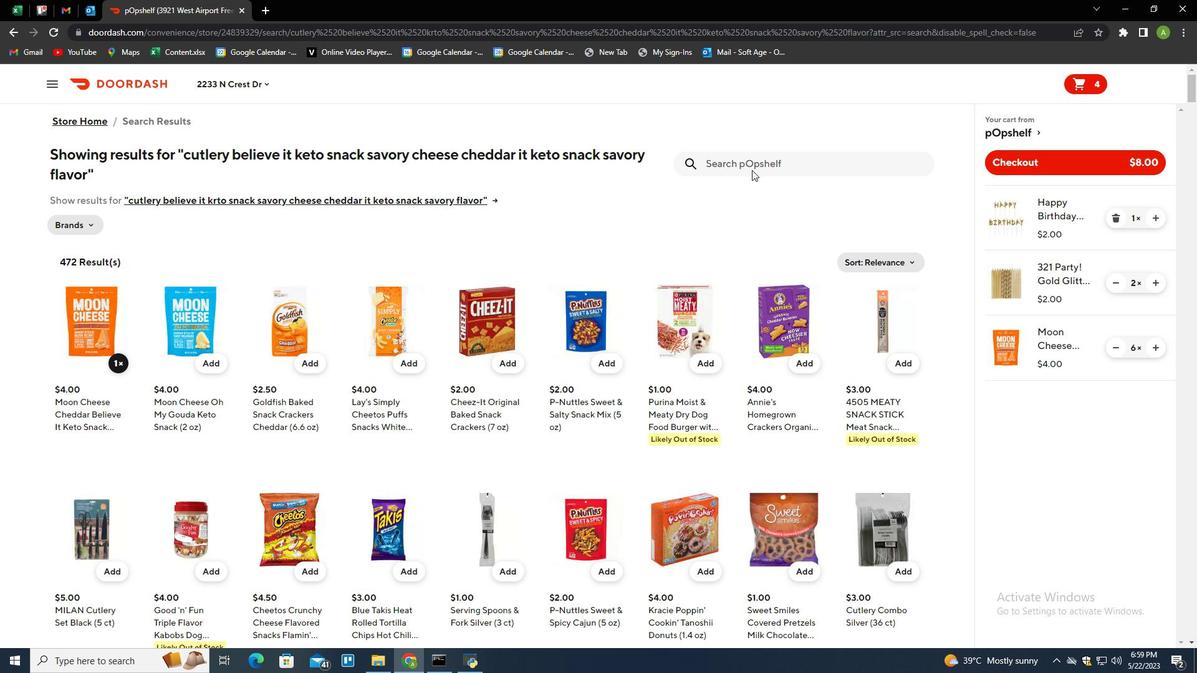 
Action: Mouse pressed left at (742, 162)
Screenshot: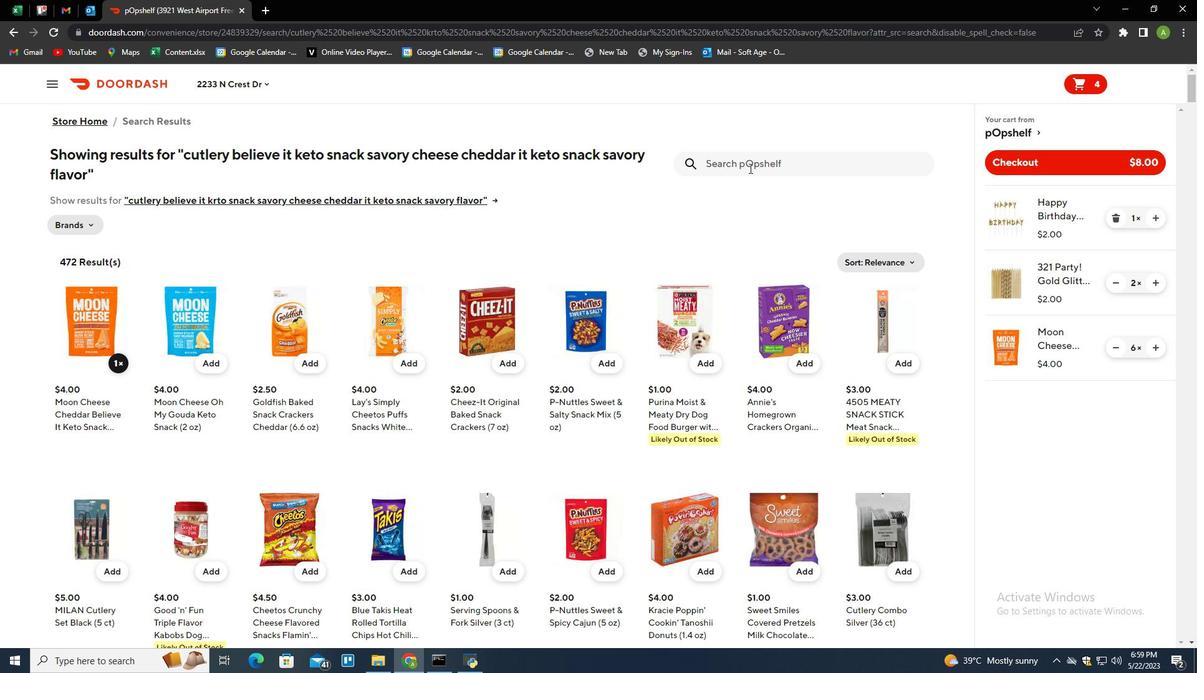 
Action: Key pressed <Key.space>p-<Key.space>ny<Key.backspace>uttles<Key.space>sweet<Key.shift><Key.shift>&<Key.space>salty<Key.space>snack<Key.space>mix<Key.space><Key.shift><Key.shift><Key.shift>(5<Key.space>p<Key.backspace>oz<Key.shift>)<Key.enter>
Screenshot: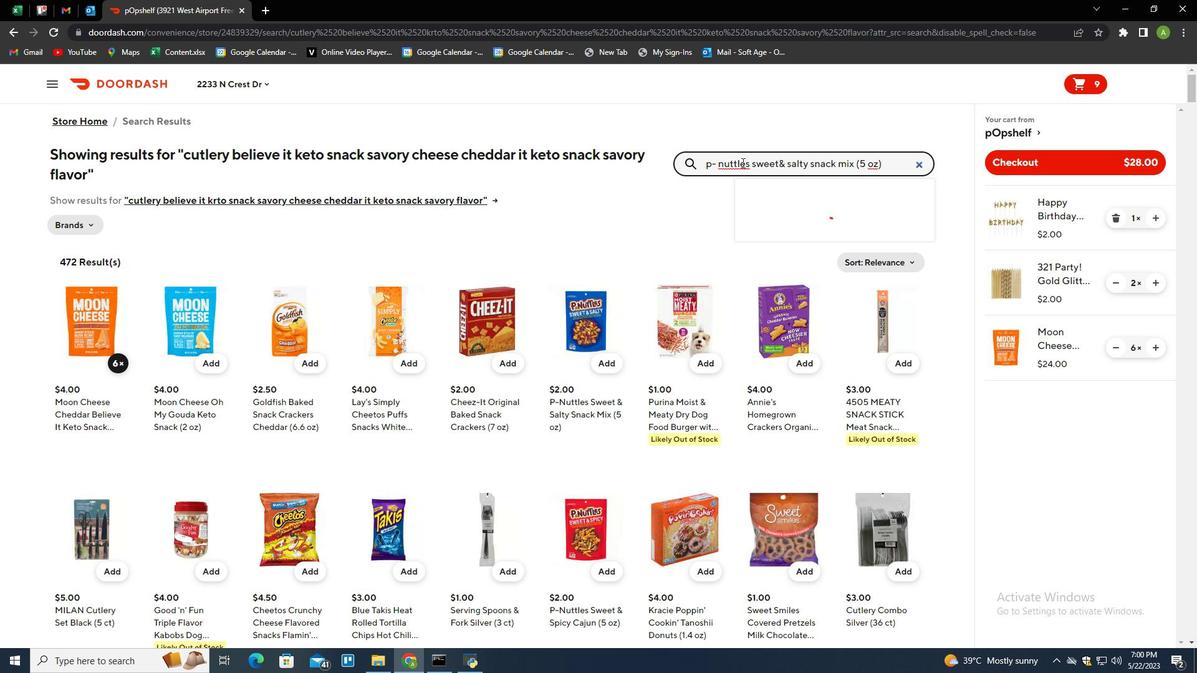 
Action: Mouse moved to (118, 331)
Screenshot: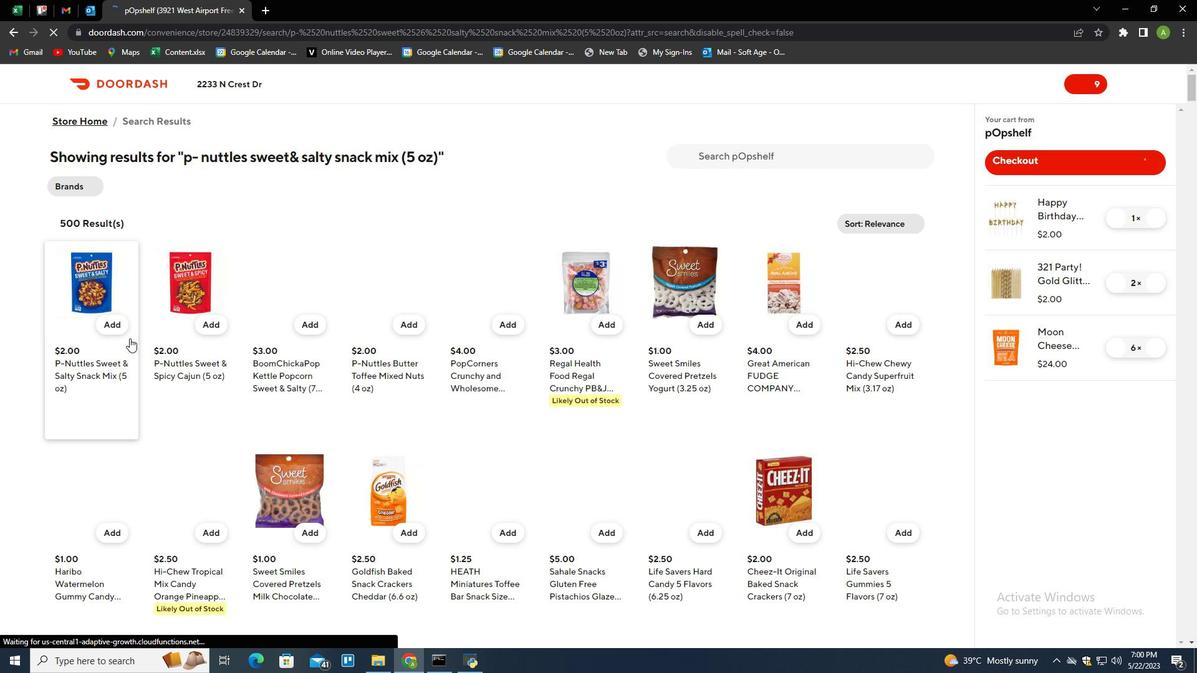 
Action: Mouse pressed left at (118, 331)
Screenshot: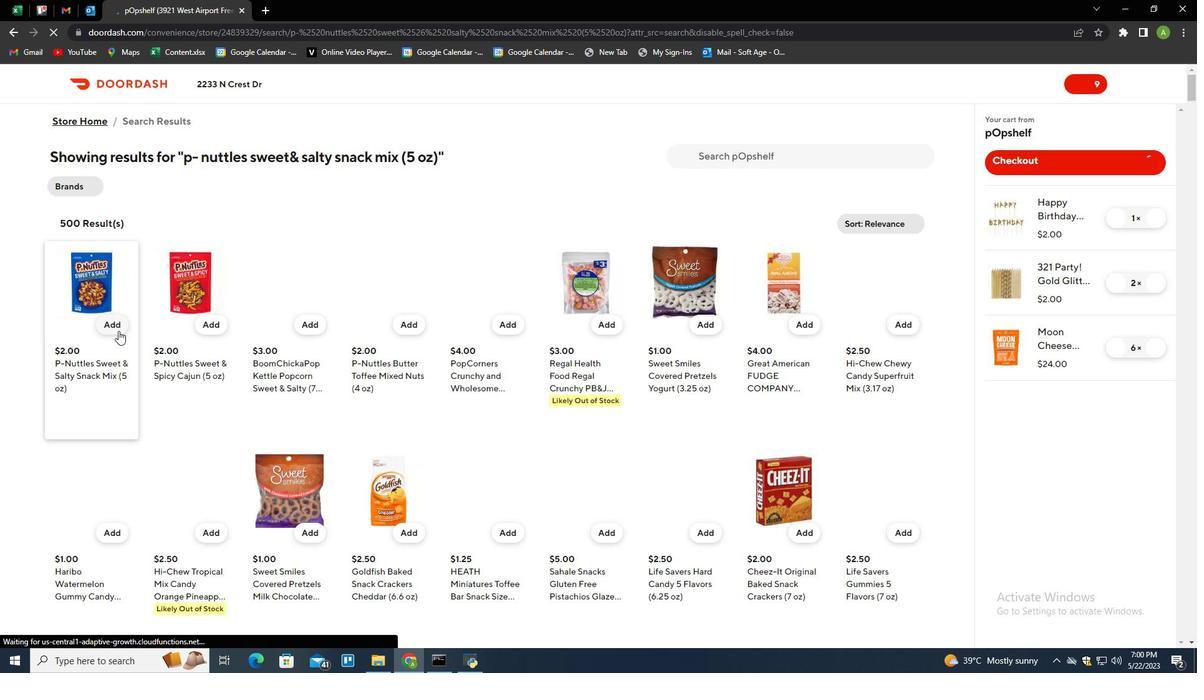 
Action: Mouse moved to (1157, 410)
Screenshot: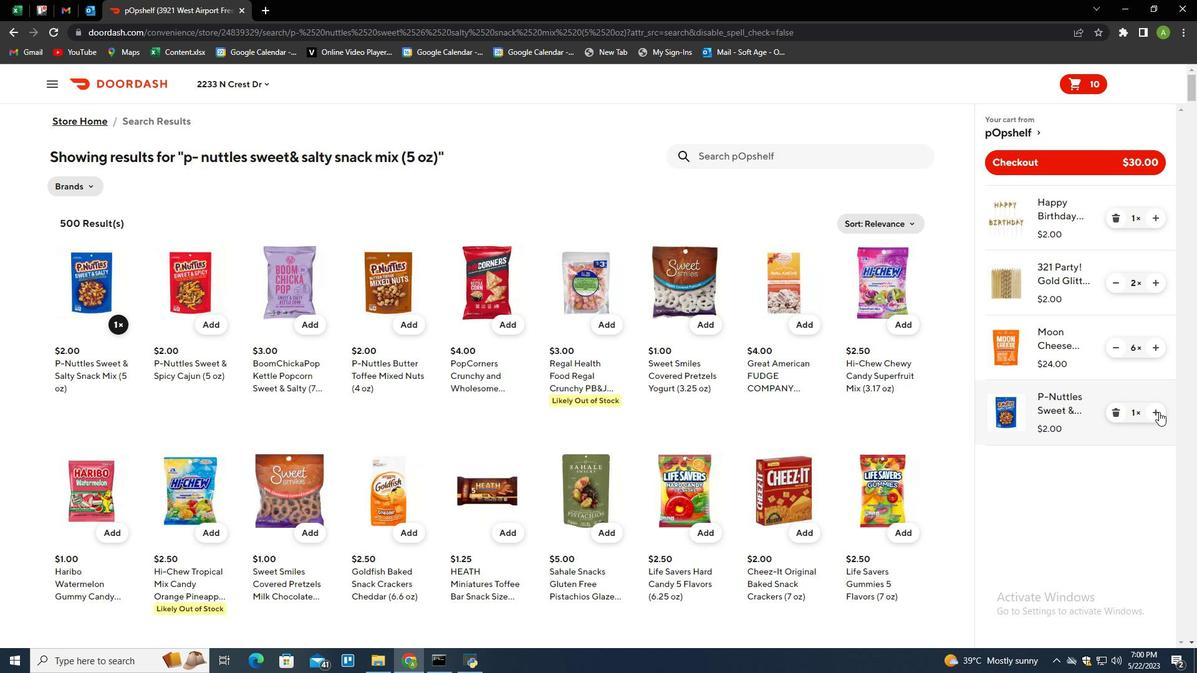 
Action: Mouse pressed left at (1157, 410)
Screenshot: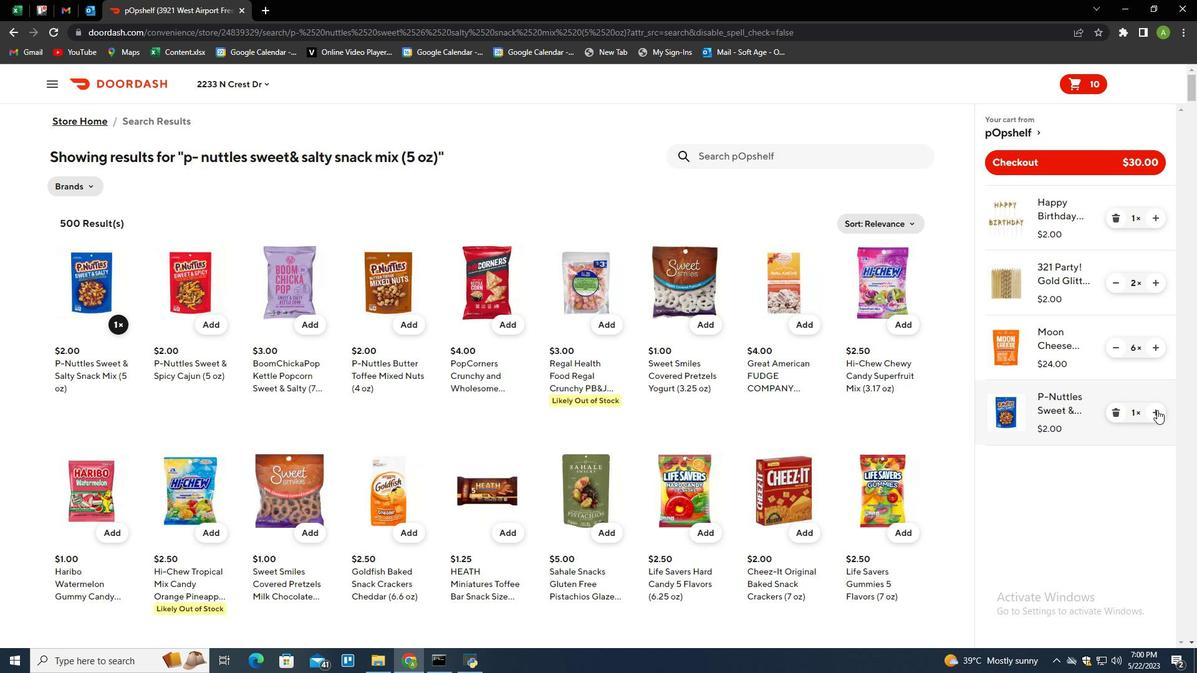 
Action: Mouse moved to (1157, 409)
Screenshot: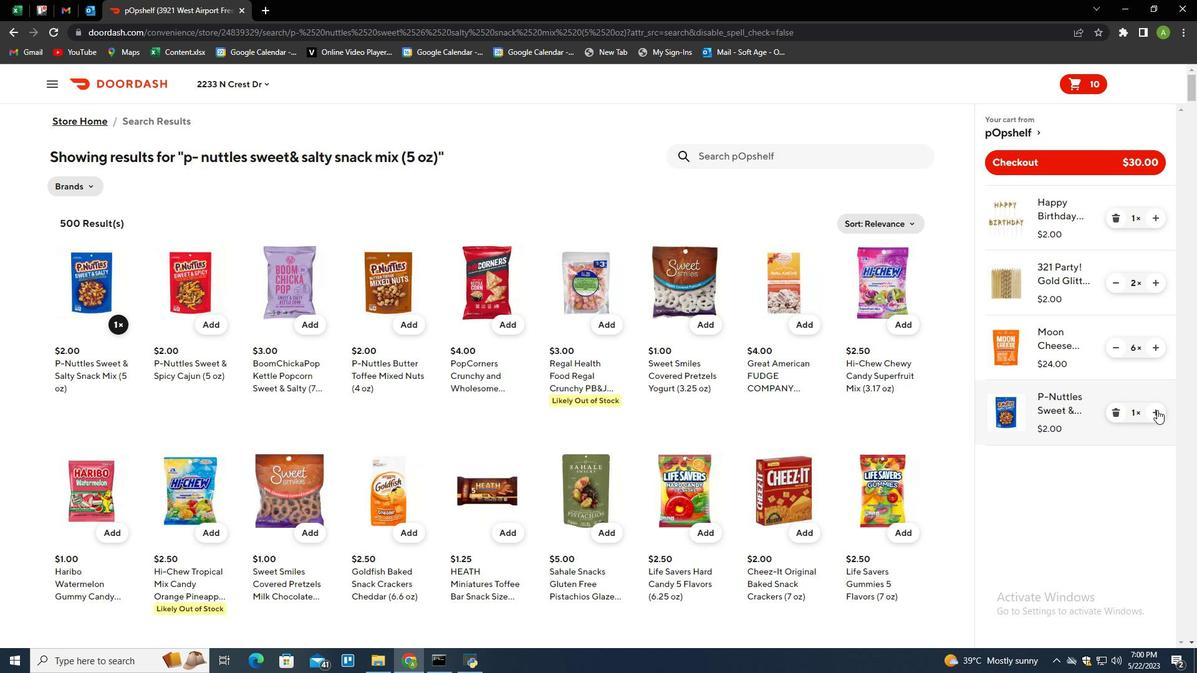 
Action: Mouse pressed left at (1157, 409)
Screenshot: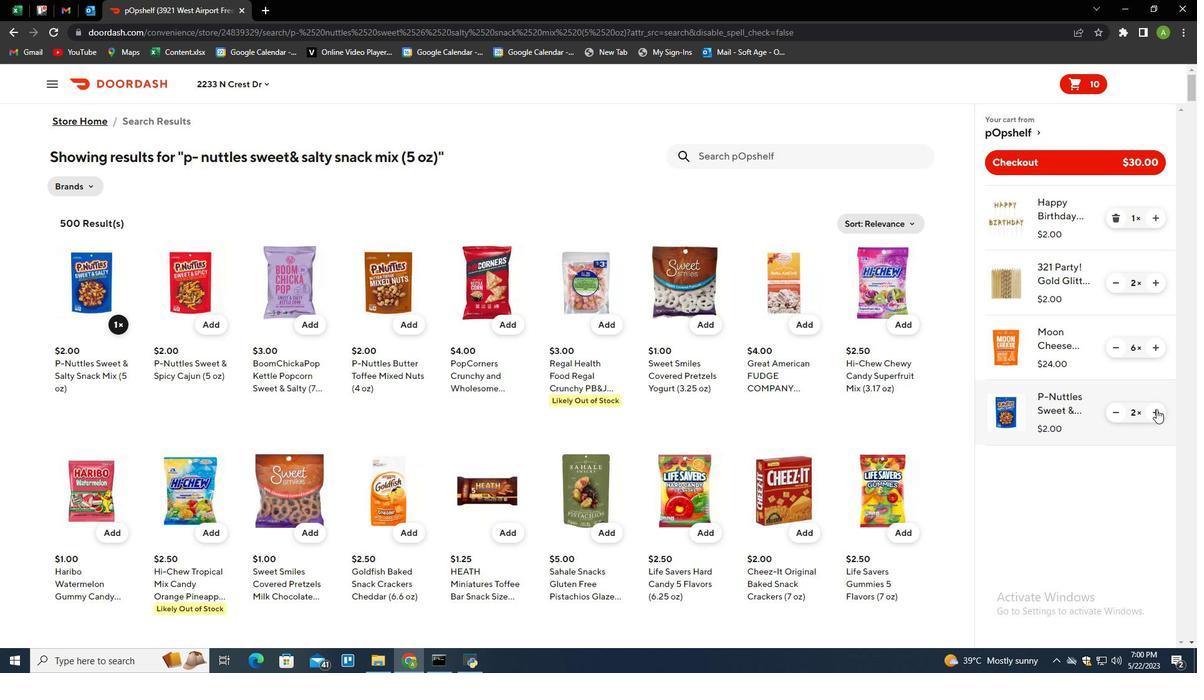 
Action: Mouse pressed left at (1157, 409)
Screenshot: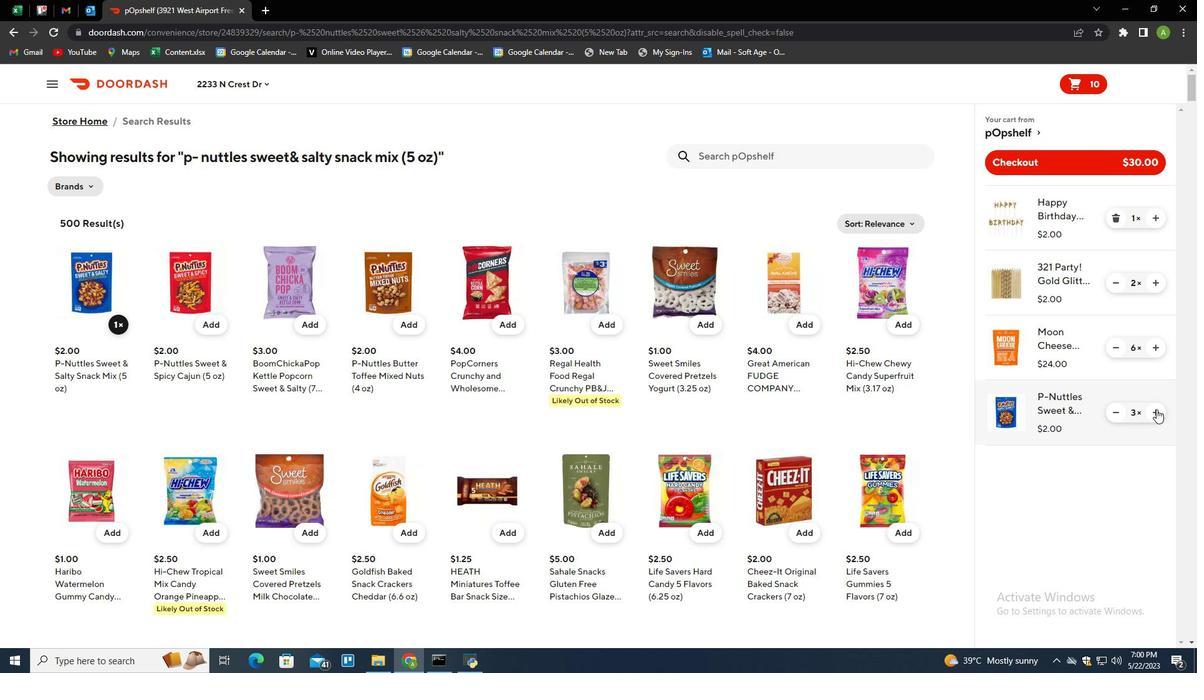 
Action: Mouse moved to (1023, 165)
Screenshot: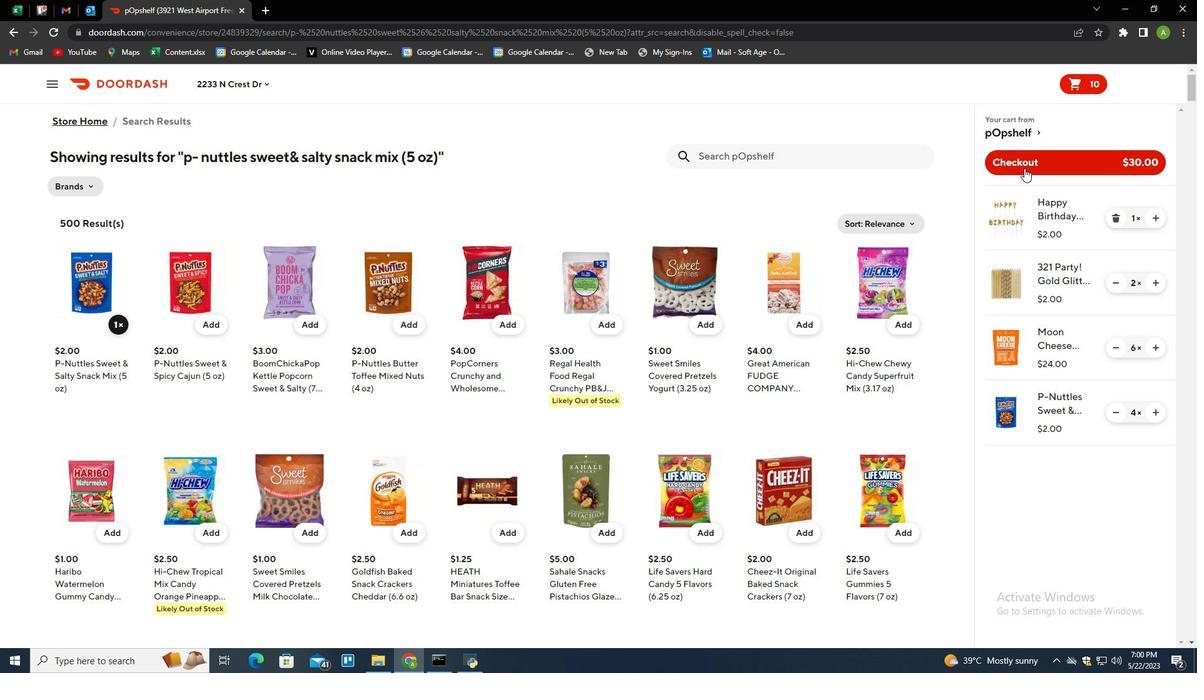 
Action: Mouse pressed left at (1023, 165)
Screenshot: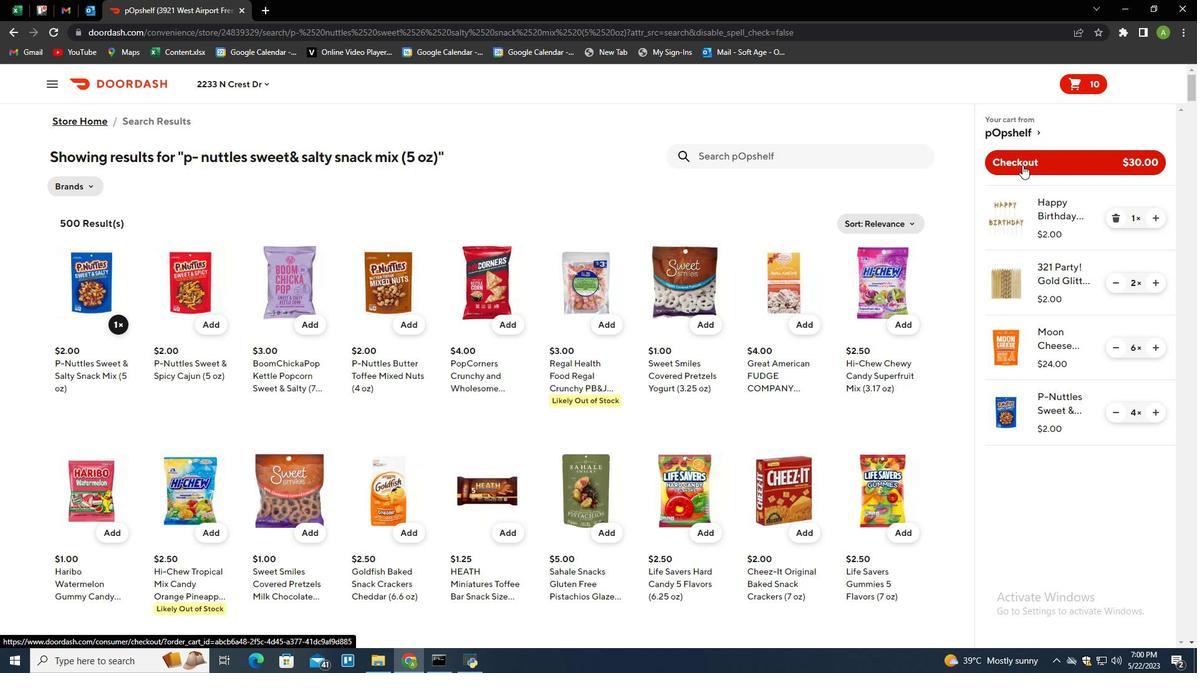 
